 Task: Find connections with filter location Zigong with filter topic #realestateagentwith filter profile language French with filter current company Hero FinCorp. with filter school Mar Baselios College of Engineering and Technology (Autonomous) | Thiruvananthapuram | Kerala with filter industry Executive Search Services with filter service category Software Testing with filter keywords title Call Center Representative
Action: Mouse moved to (523, 76)
Screenshot: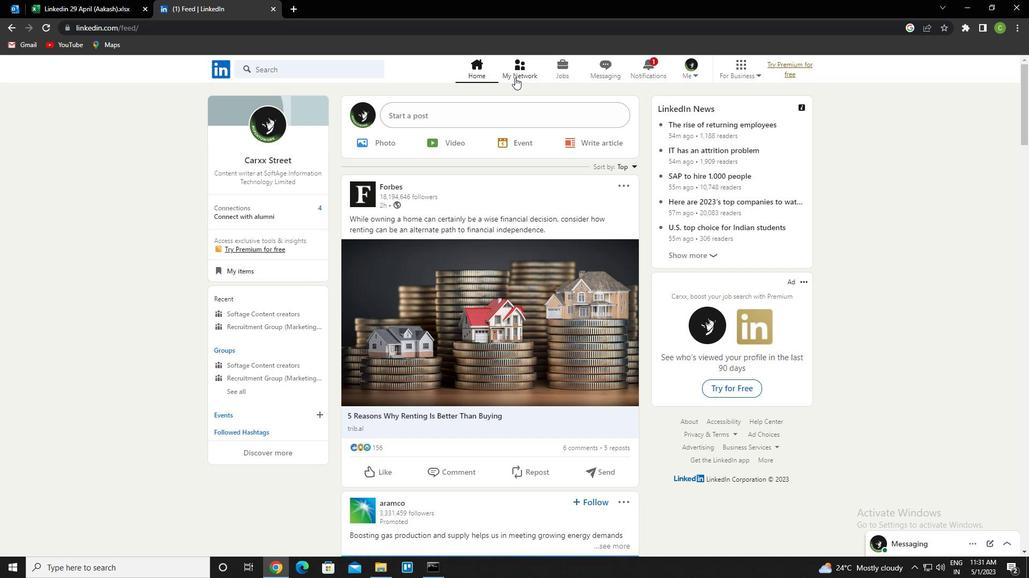 
Action: Mouse pressed left at (523, 76)
Screenshot: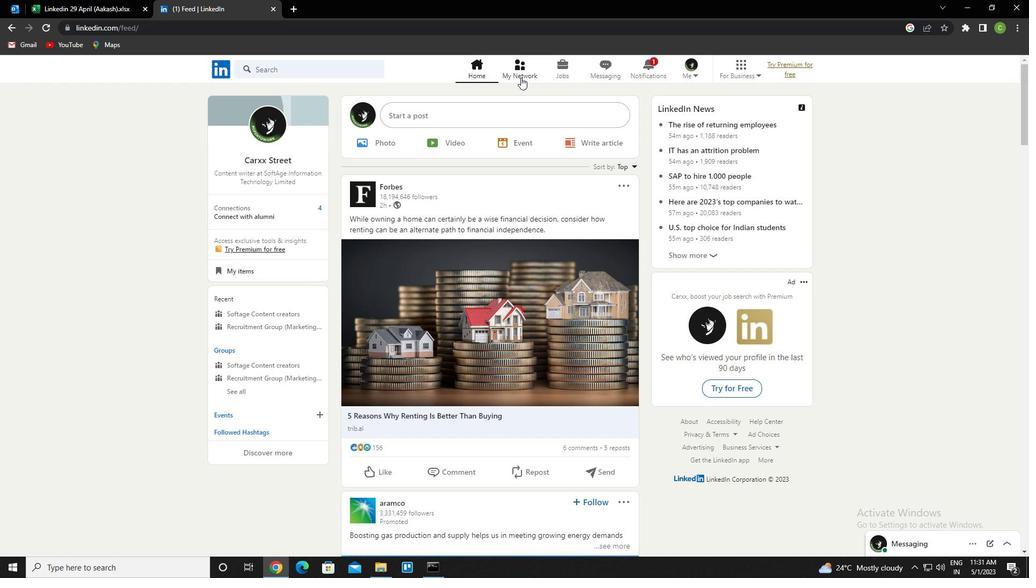 
Action: Mouse moved to (249, 136)
Screenshot: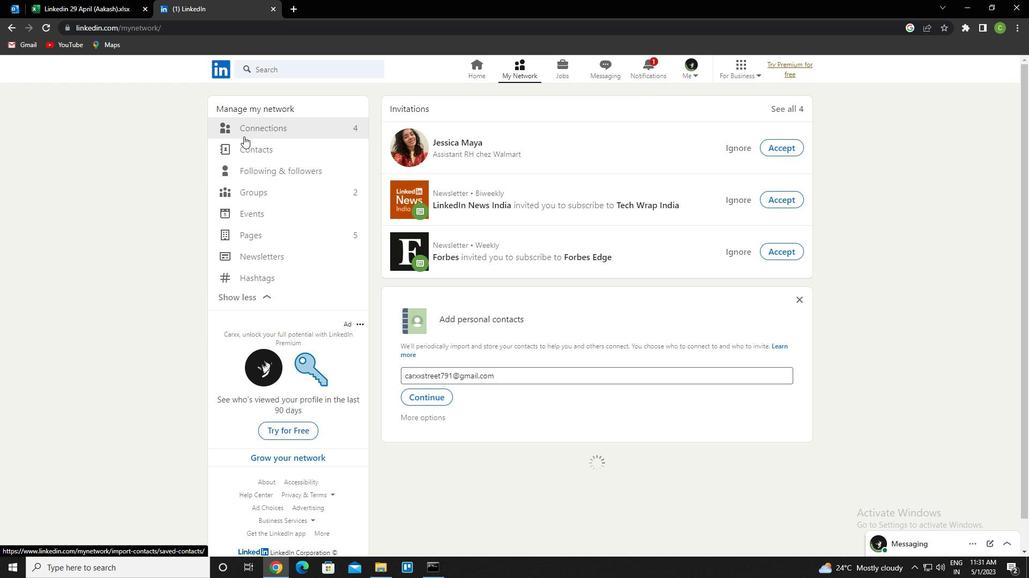 
Action: Mouse pressed left at (249, 136)
Screenshot: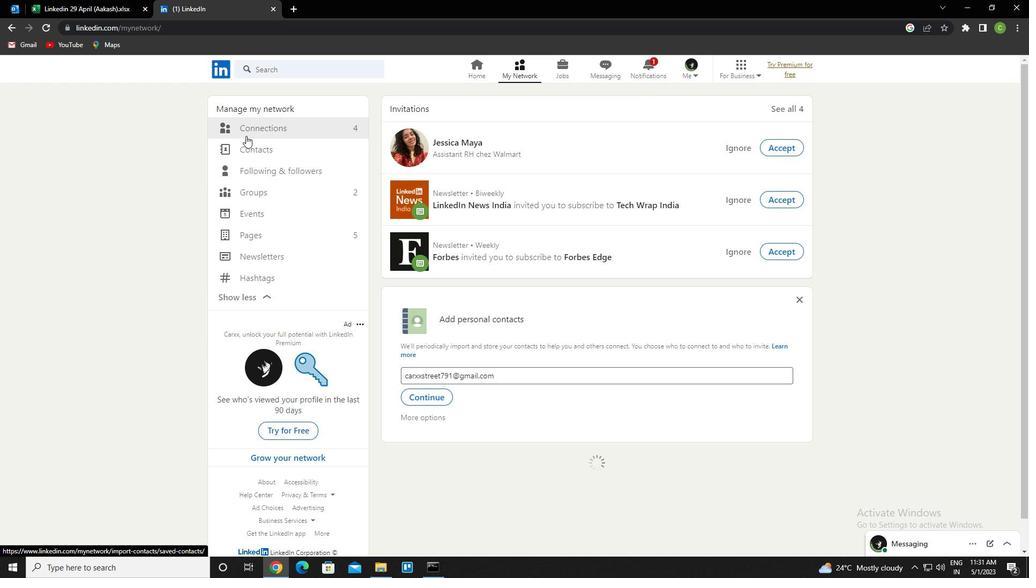 
Action: Mouse moved to (308, 127)
Screenshot: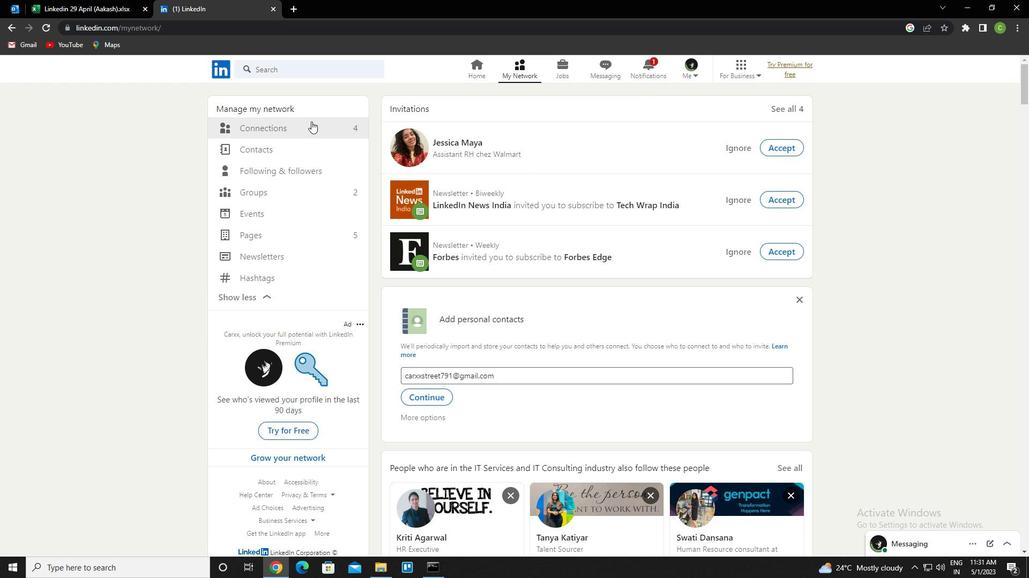 
Action: Mouse pressed left at (308, 127)
Screenshot: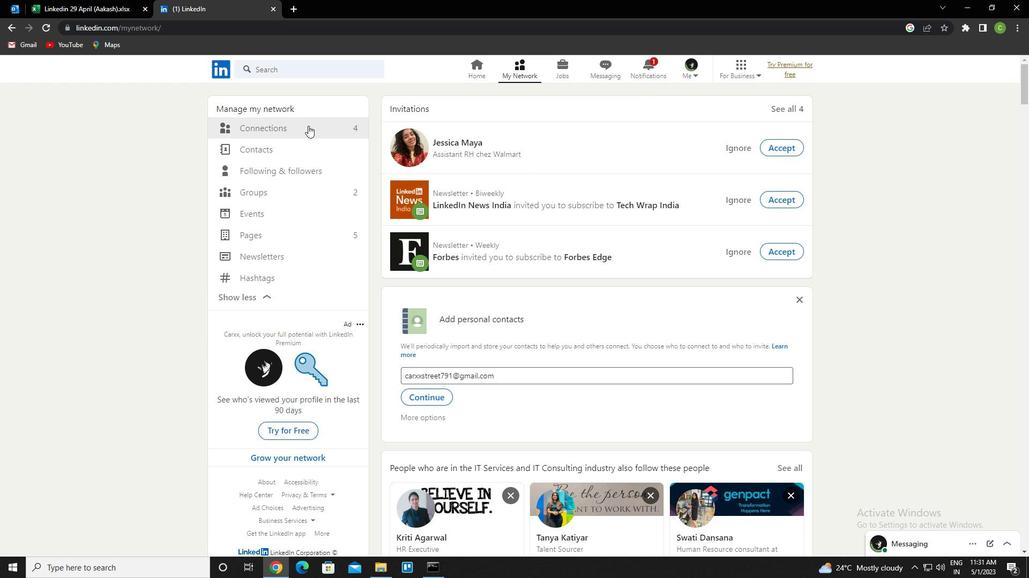 
Action: Mouse moved to (617, 124)
Screenshot: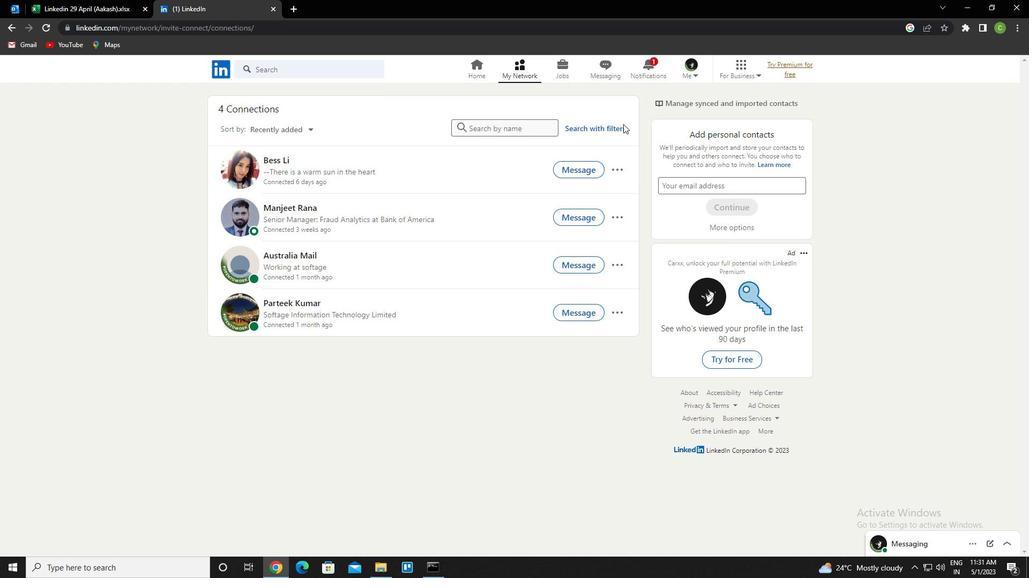 
Action: Mouse pressed left at (617, 124)
Screenshot: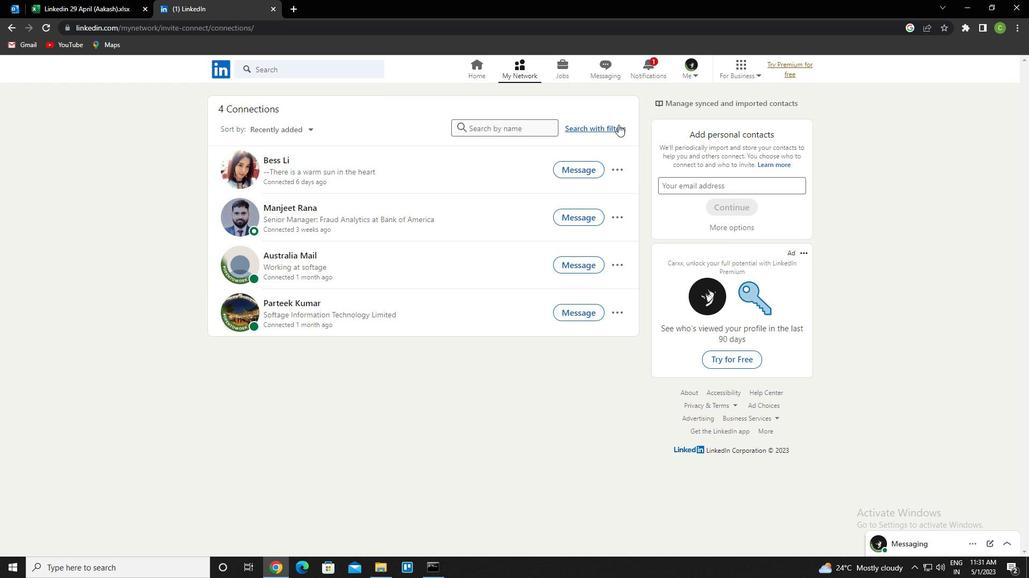 
Action: Mouse moved to (546, 94)
Screenshot: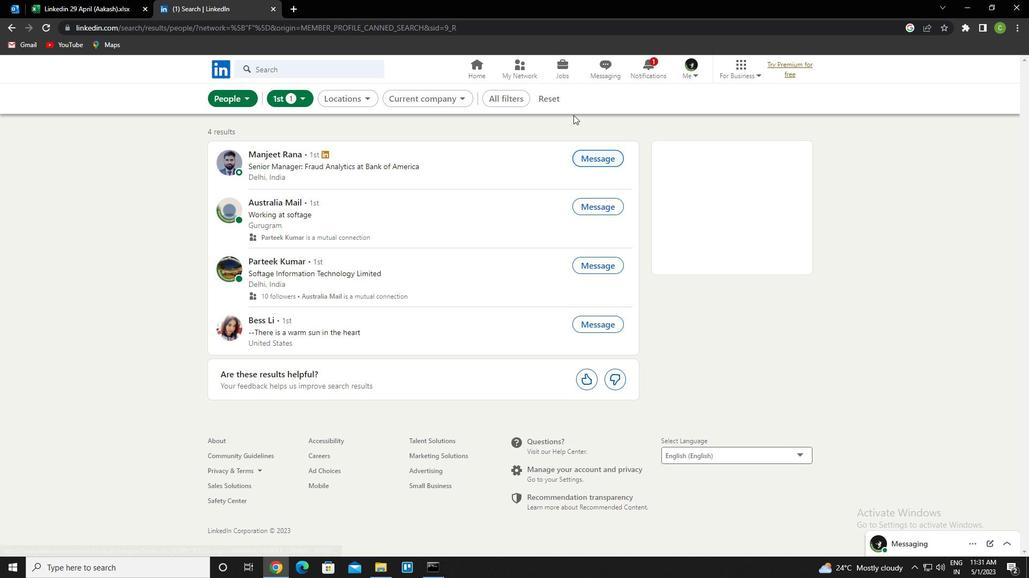 
Action: Mouse pressed left at (546, 94)
Screenshot: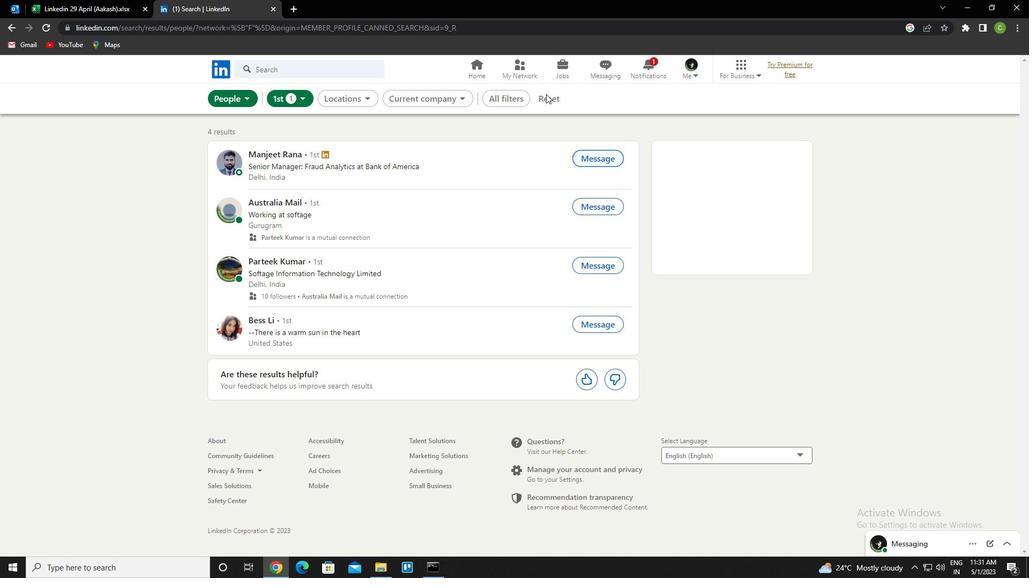 
Action: Mouse moved to (554, 99)
Screenshot: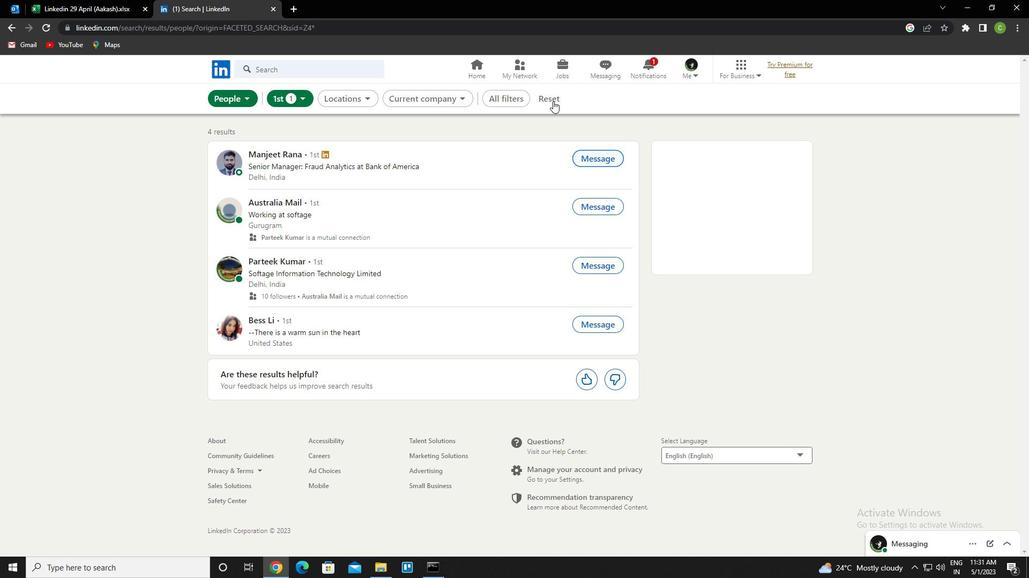 
Action: Mouse pressed left at (554, 99)
Screenshot: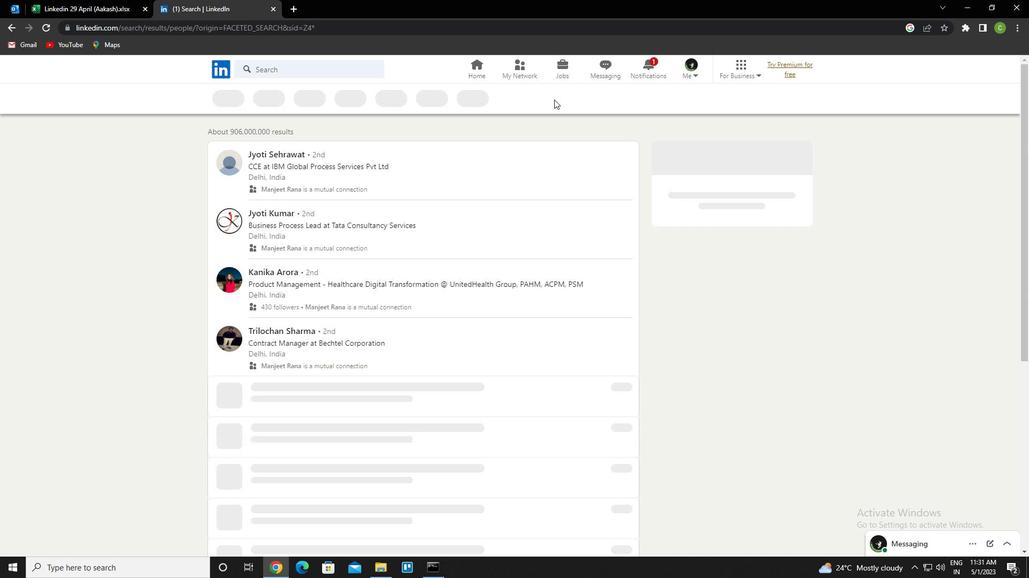 
Action: Mouse moved to (546, 99)
Screenshot: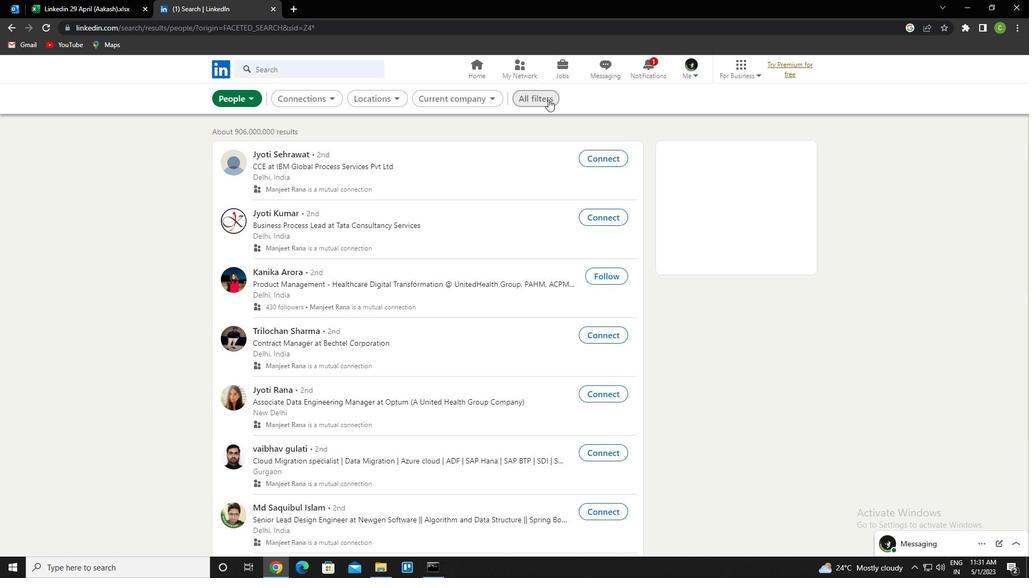 
Action: Mouse pressed left at (546, 99)
Screenshot: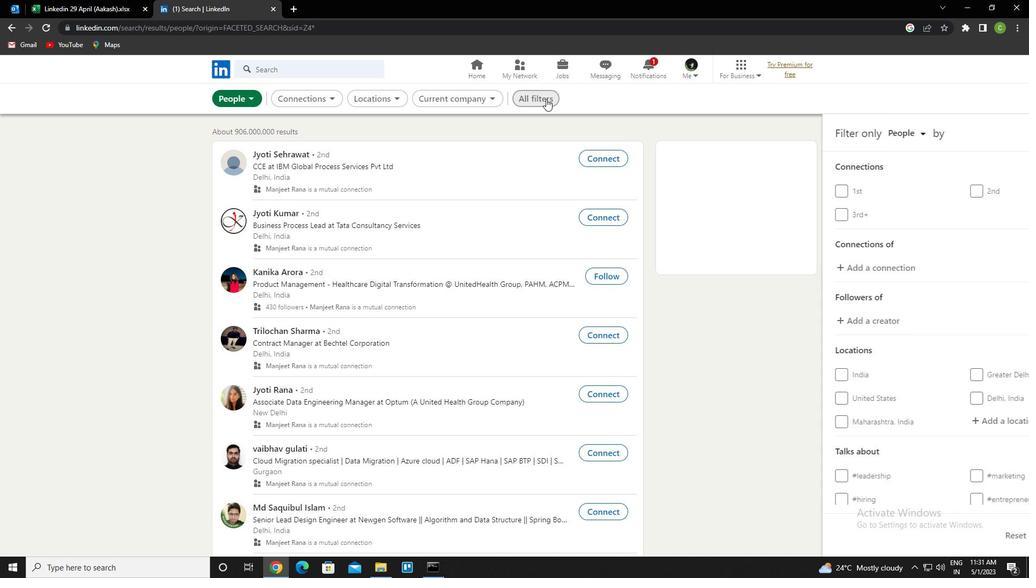 
Action: Mouse moved to (544, 99)
Screenshot: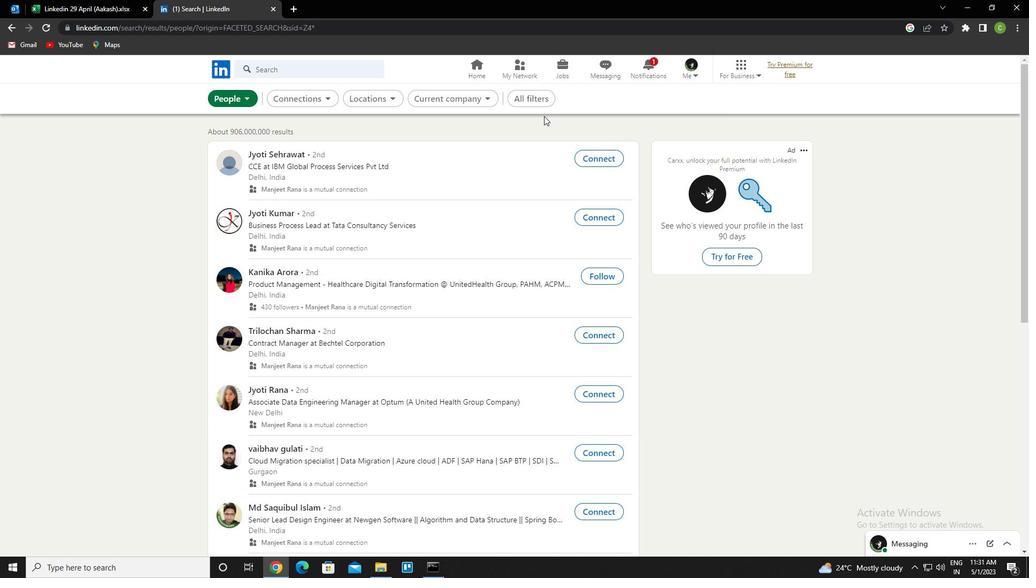 
Action: Mouse pressed left at (544, 99)
Screenshot: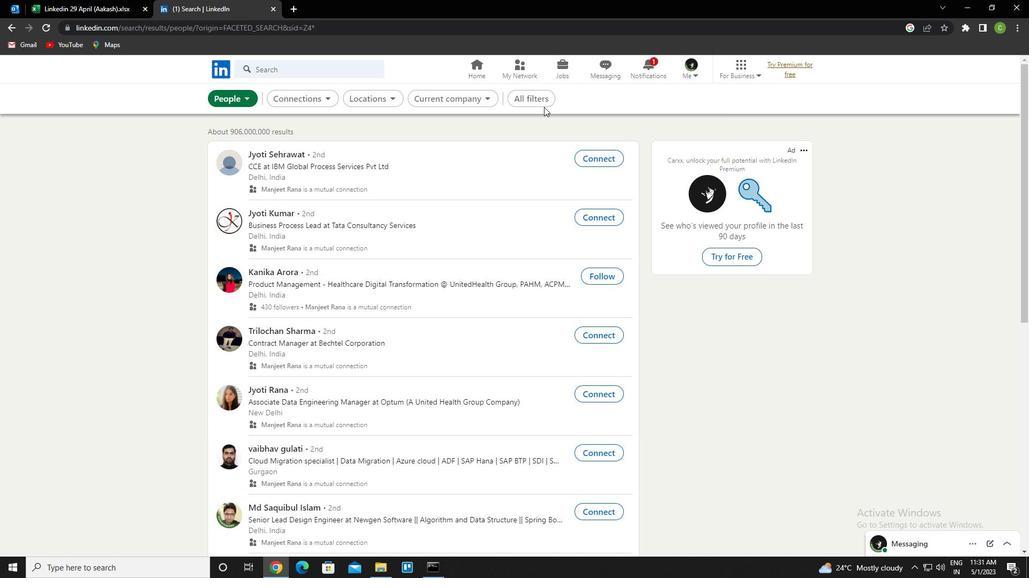 
Action: Mouse moved to (930, 331)
Screenshot: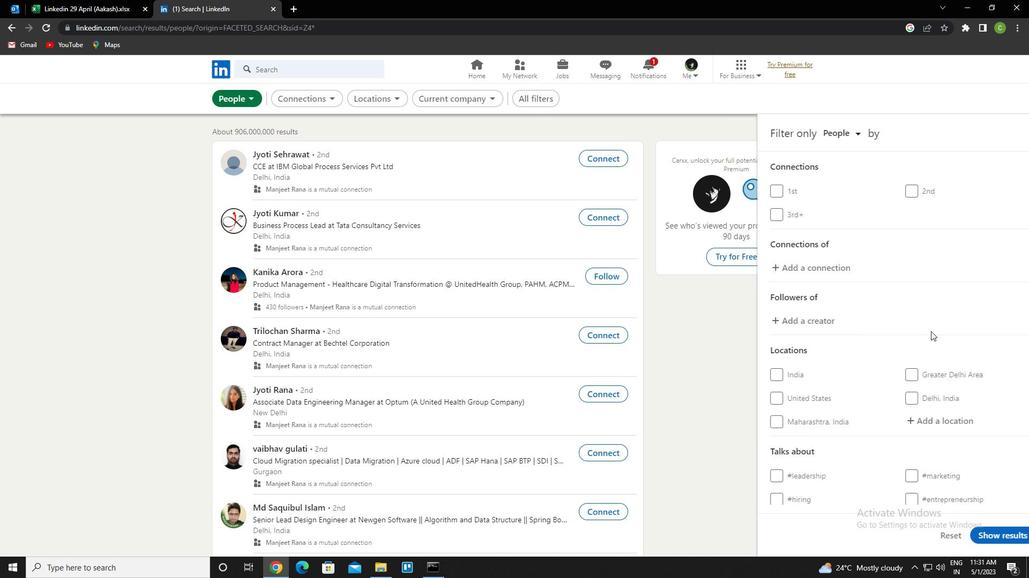 
Action: Mouse scrolled (930, 331) with delta (0, 0)
Screenshot: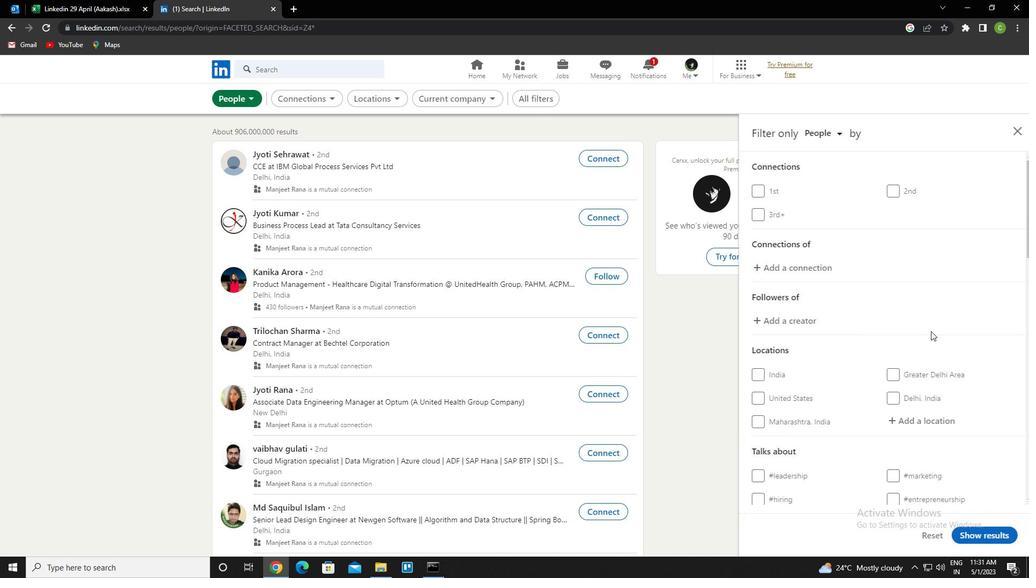 
Action: Mouse scrolled (930, 331) with delta (0, 0)
Screenshot: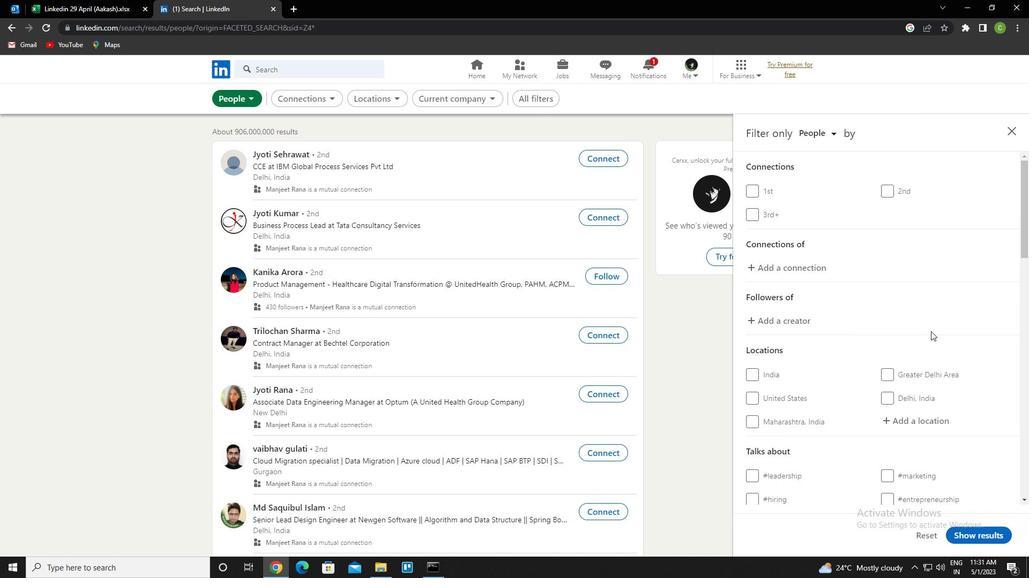 
Action: Mouse moved to (915, 321)
Screenshot: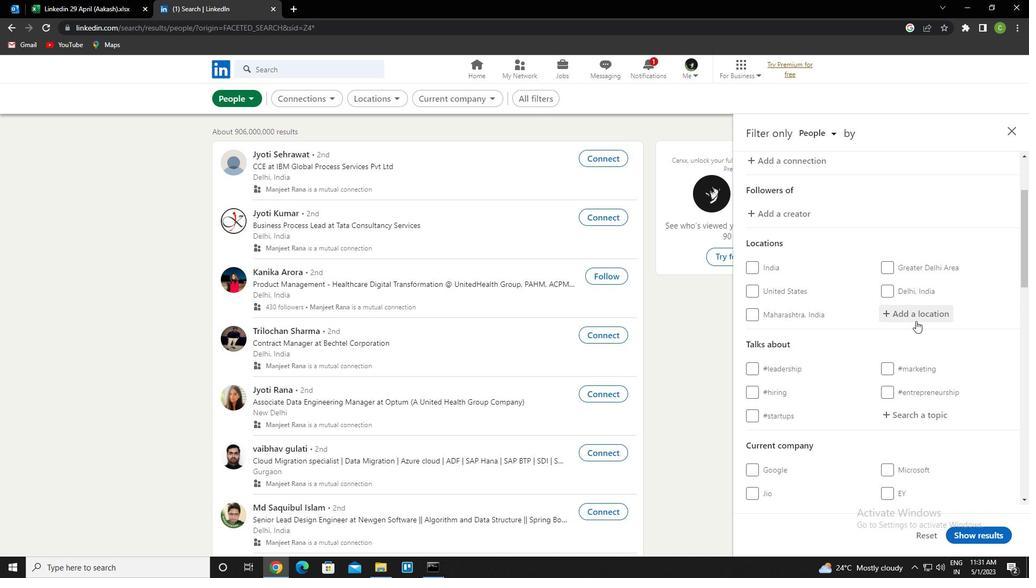 
Action: Mouse pressed left at (915, 321)
Screenshot: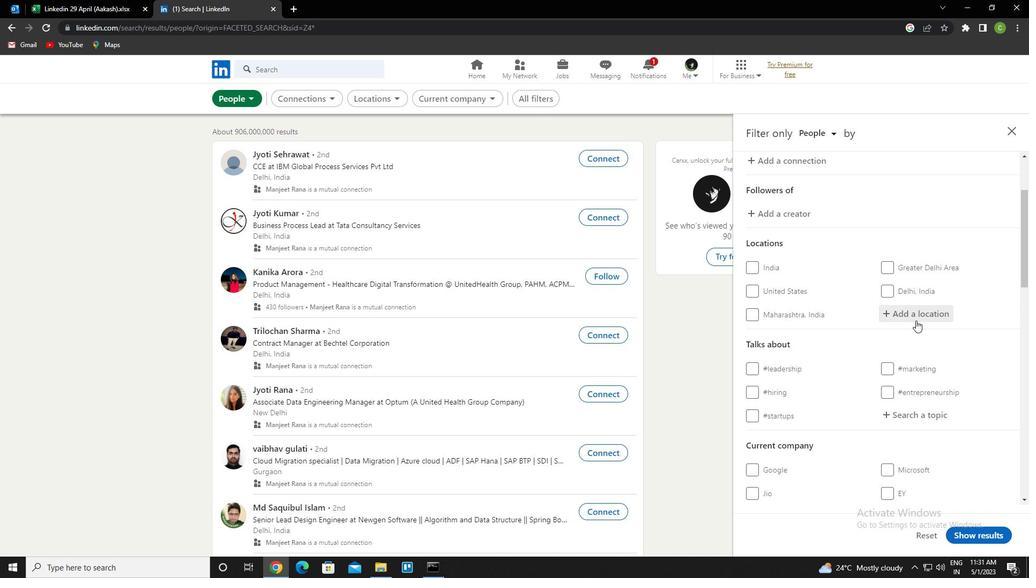 
Action: Key pressed <Key.caps_lock>z<Key.caps_lock>igong<Key.down><Key.enter>
Screenshot: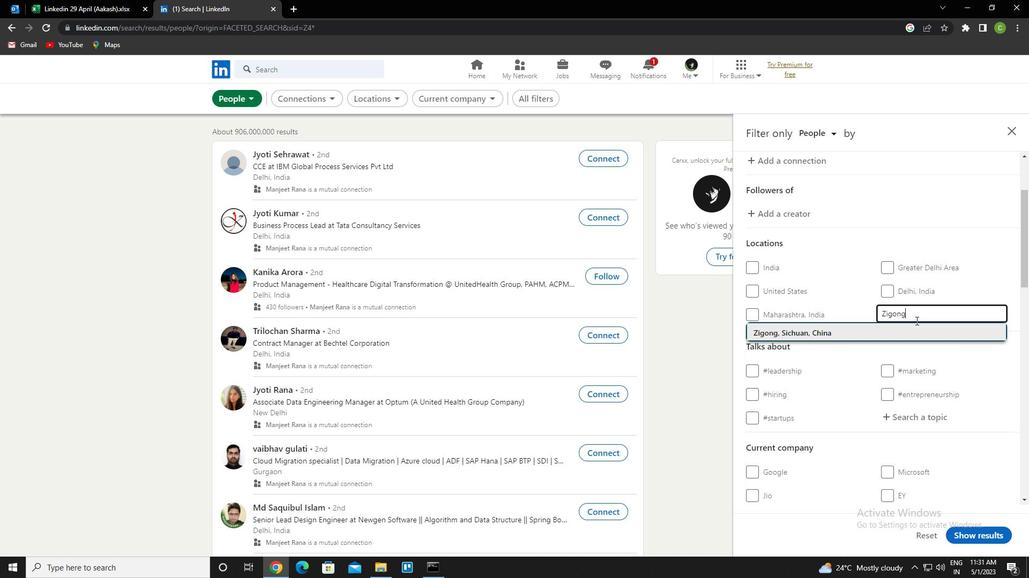 
Action: Mouse scrolled (915, 320) with delta (0, 0)
Screenshot: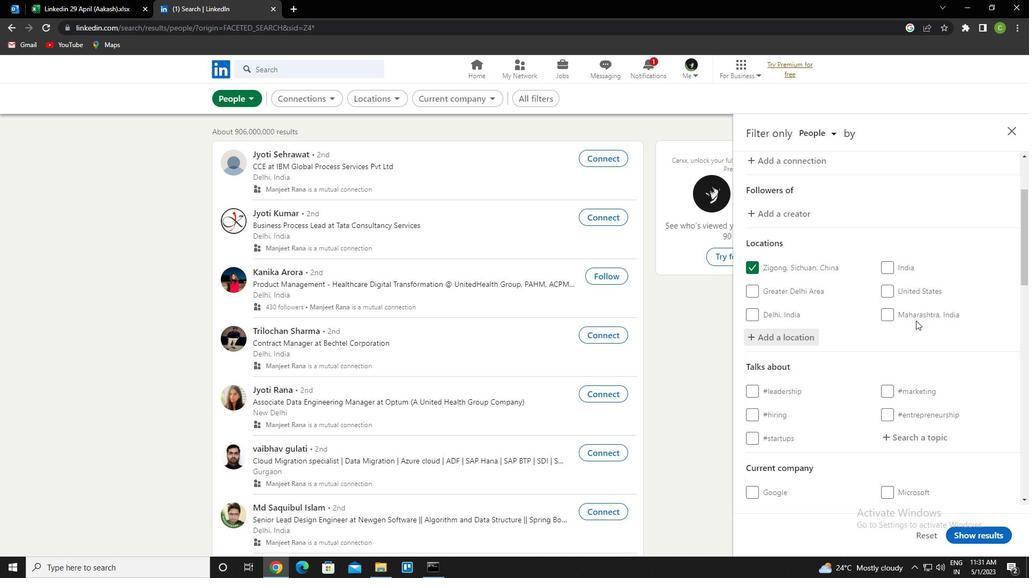 
Action: Mouse moved to (908, 382)
Screenshot: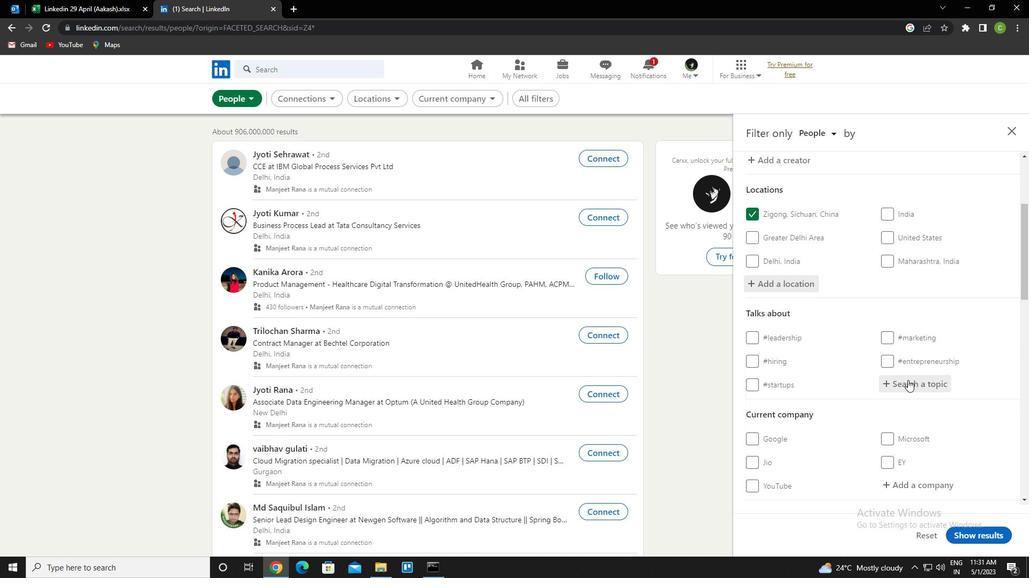
Action: Mouse pressed left at (908, 382)
Screenshot: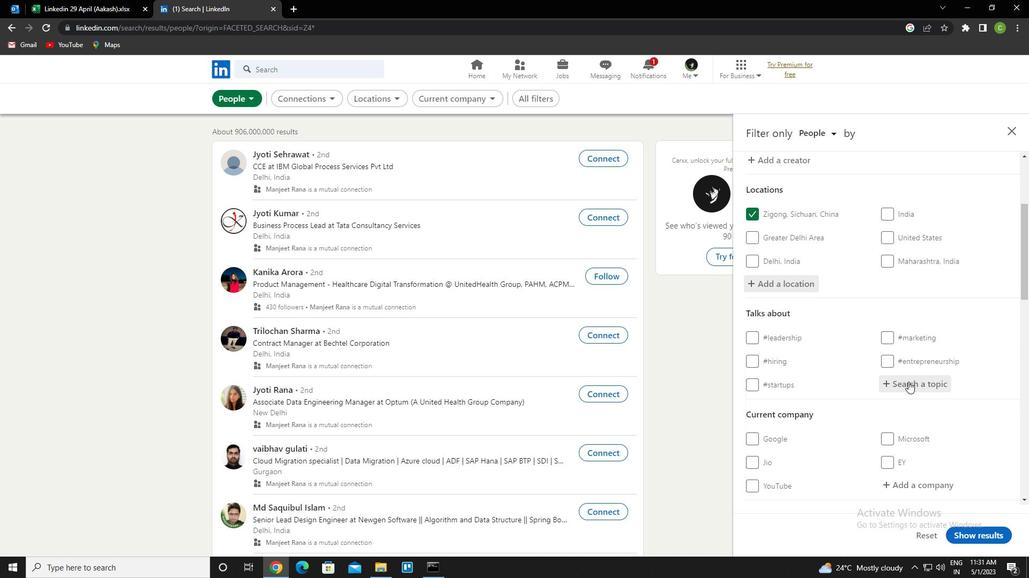
Action: Key pressed realstateagent<Key.down><Key.enter>
Screenshot: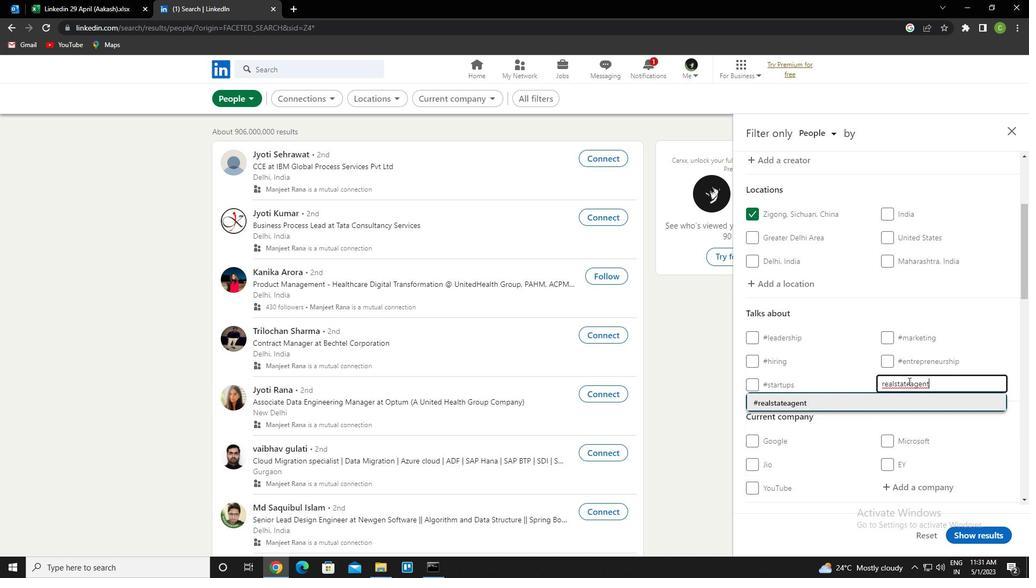 
Action: Mouse scrolled (908, 381) with delta (0, 0)
Screenshot: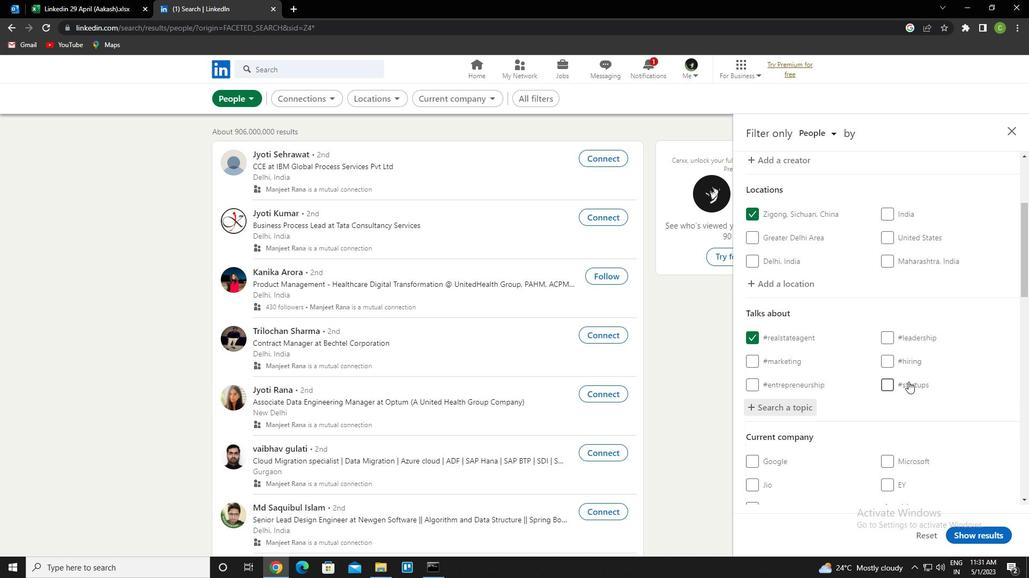 
Action: Mouse scrolled (908, 381) with delta (0, 0)
Screenshot: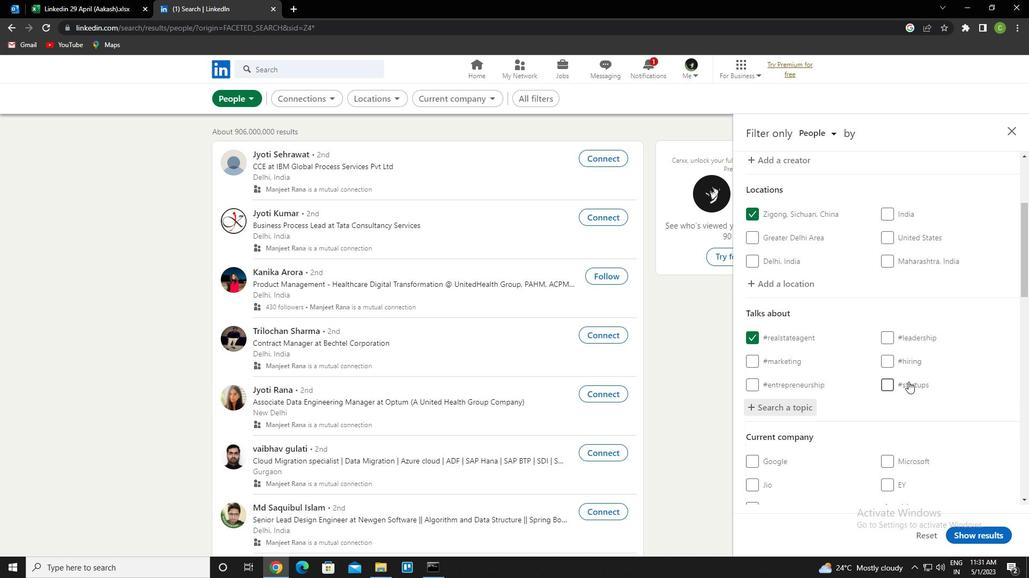 
Action: Mouse scrolled (908, 381) with delta (0, 0)
Screenshot: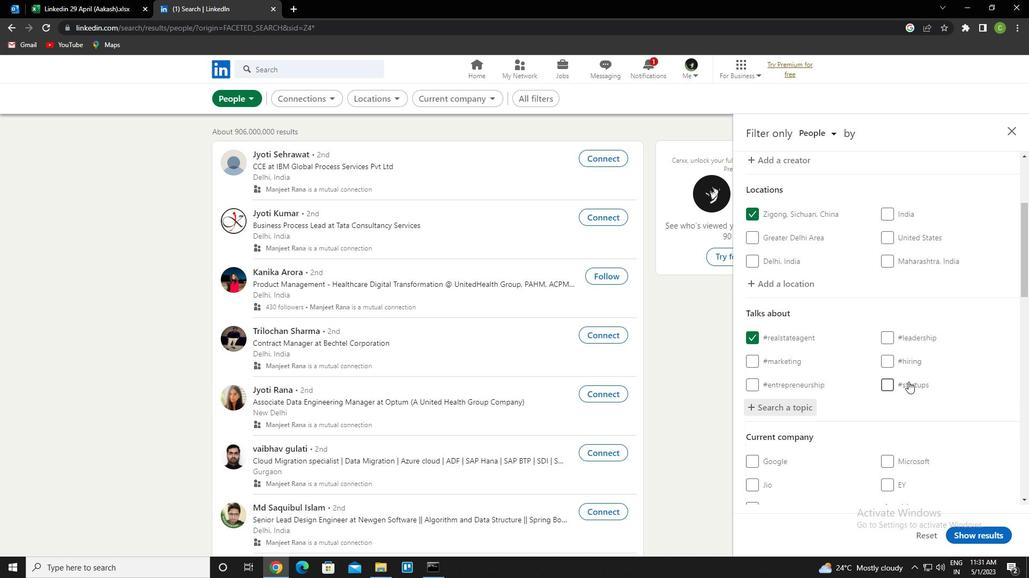 
Action: Mouse scrolled (908, 381) with delta (0, 0)
Screenshot: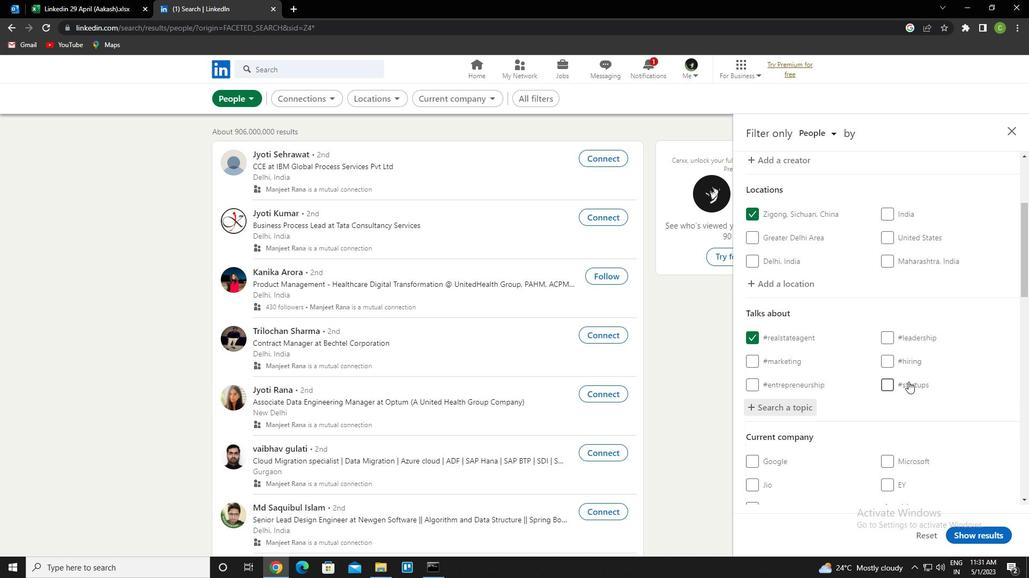 
Action: Mouse scrolled (908, 381) with delta (0, 0)
Screenshot: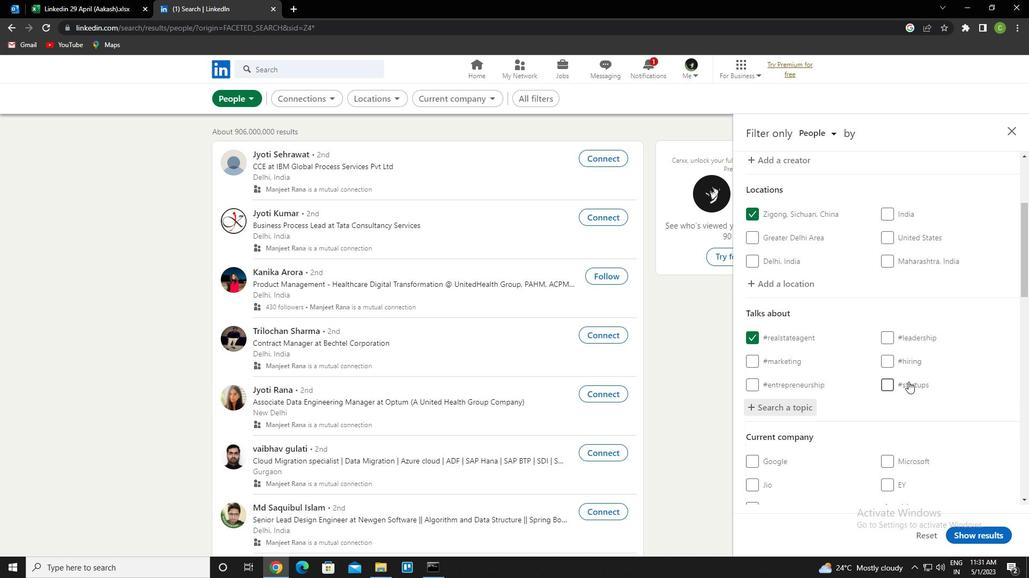 
Action: Mouse scrolled (908, 381) with delta (0, 0)
Screenshot: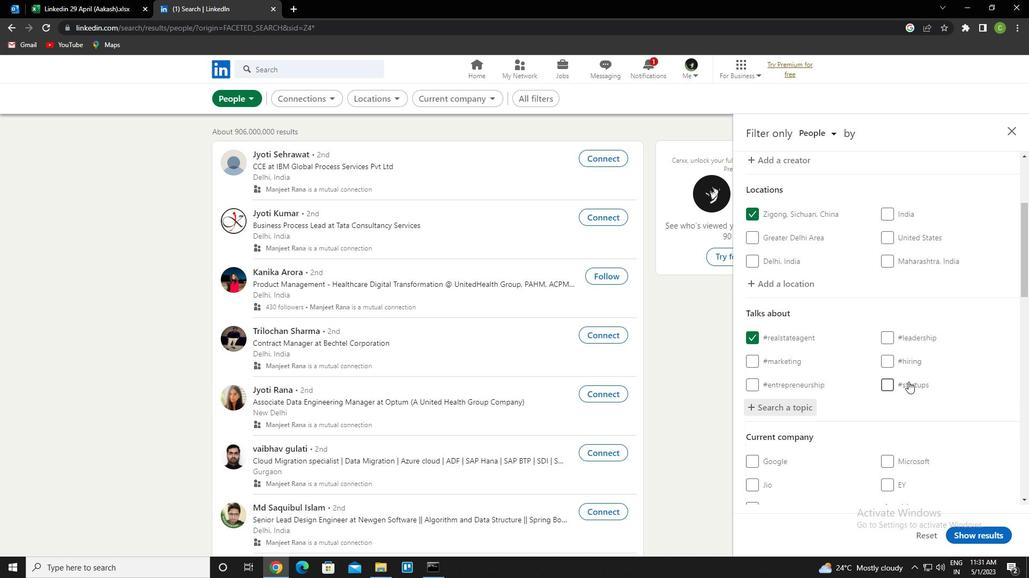 
Action: Mouse scrolled (908, 381) with delta (0, 0)
Screenshot: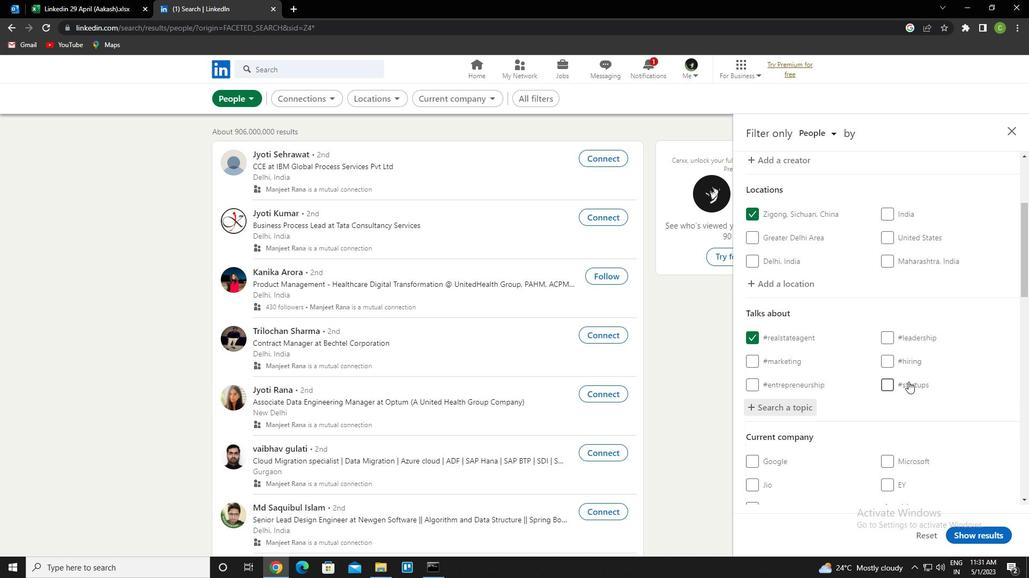 
Action: Mouse scrolled (908, 381) with delta (0, 0)
Screenshot: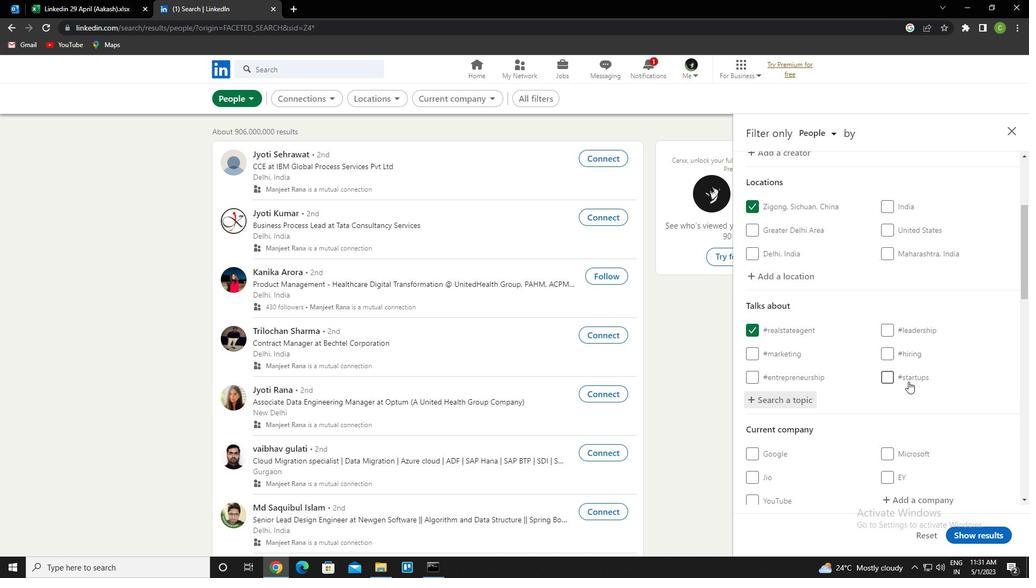 
Action: Mouse scrolled (908, 381) with delta (0, 0)
Screenshot: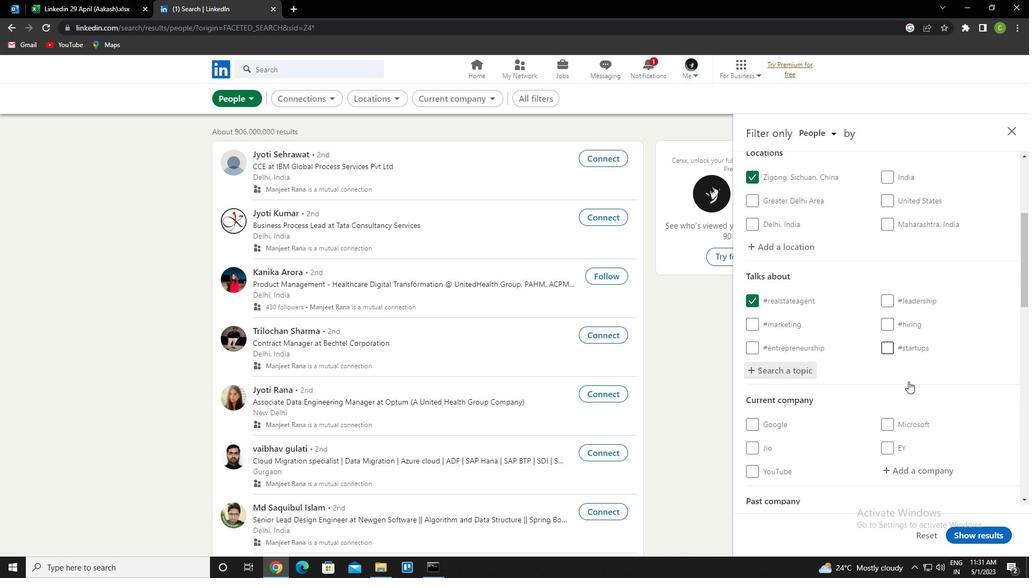 
Action: Mouse scrolled (908, 381) with delta (0, 0)
Screenshot: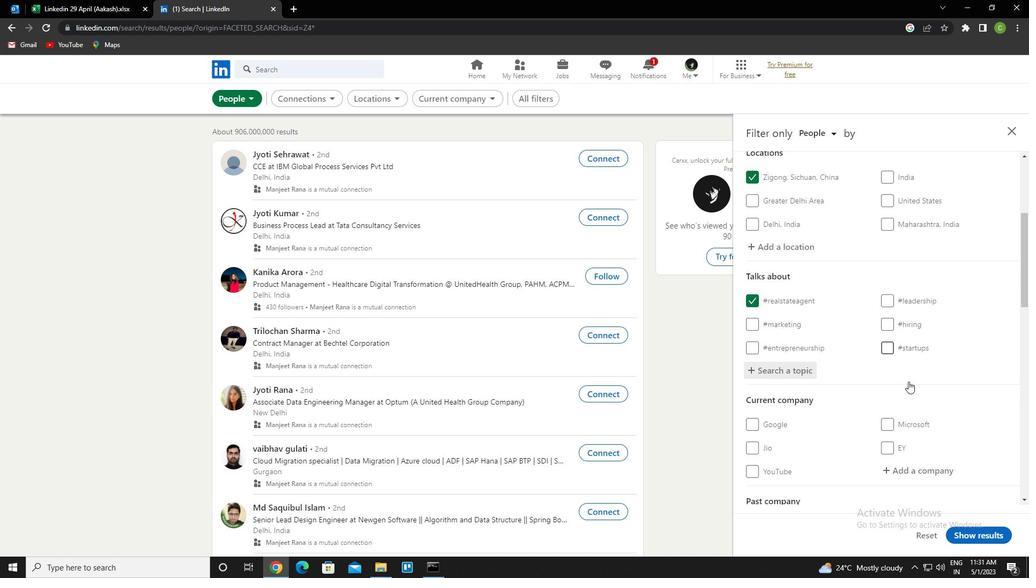 
Action: Mouse scrolled (908, 381) with delta (0, 0)
Screenshot: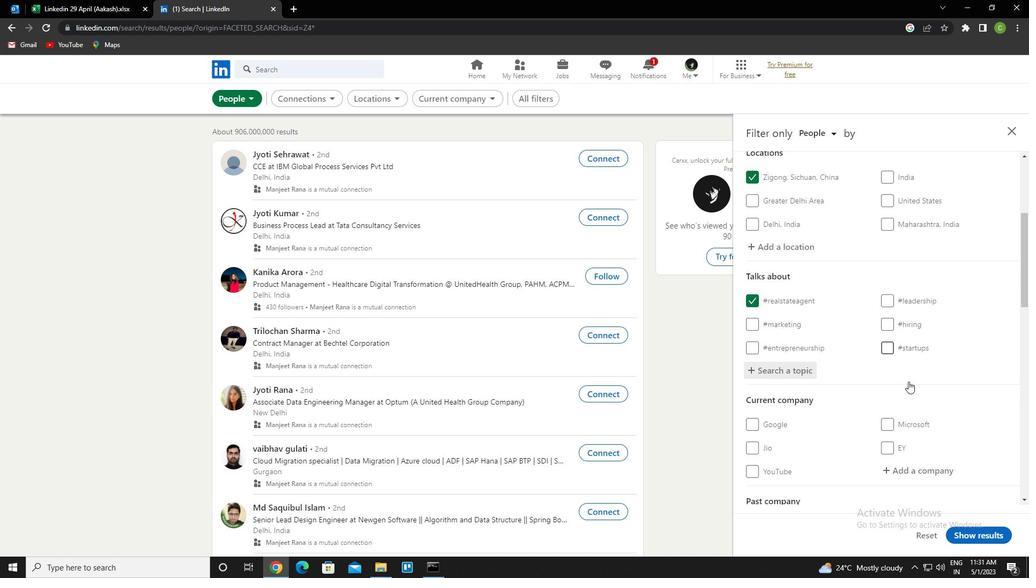 
Action: Mouse moved to (891, 299)
Screenshot: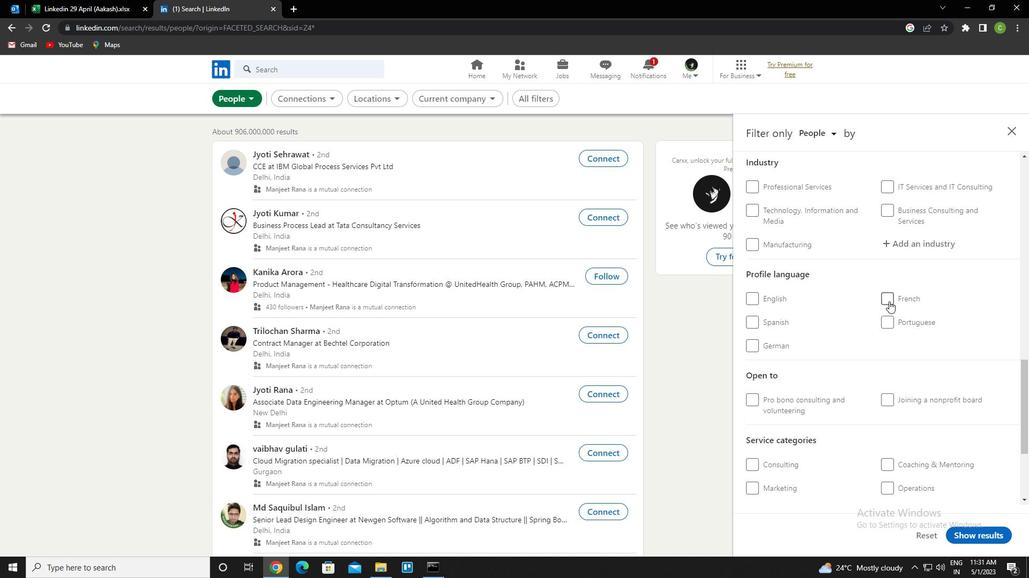 
Action: Mouse pressed left at (891, 299)
Screenshot: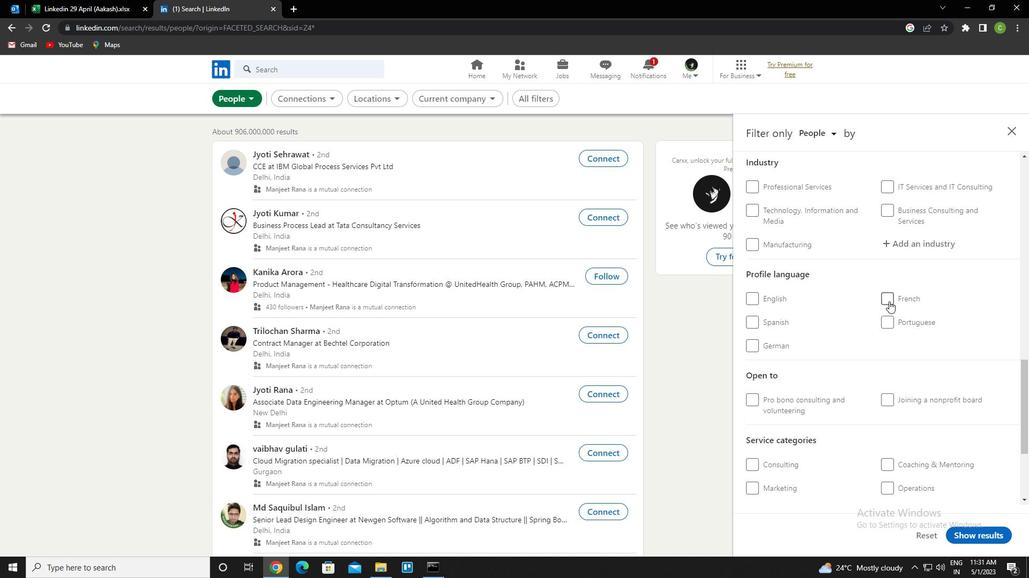 
Action: Mouse scrolled (891, 300) with delta (0, 0)
Screenshot: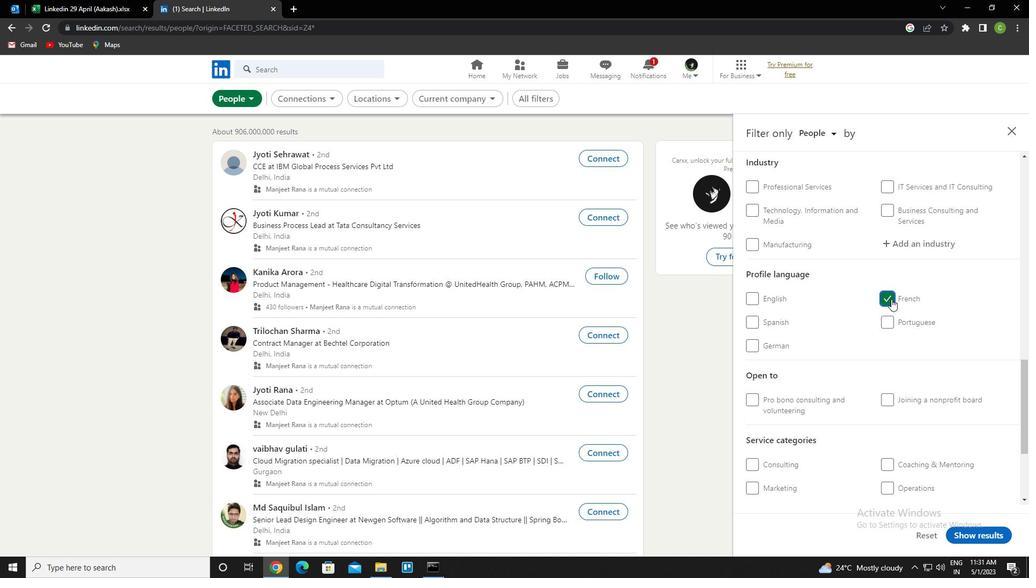 
Action: Mouse scrolled (891, 300) with delta (0, 0)
Screenshot: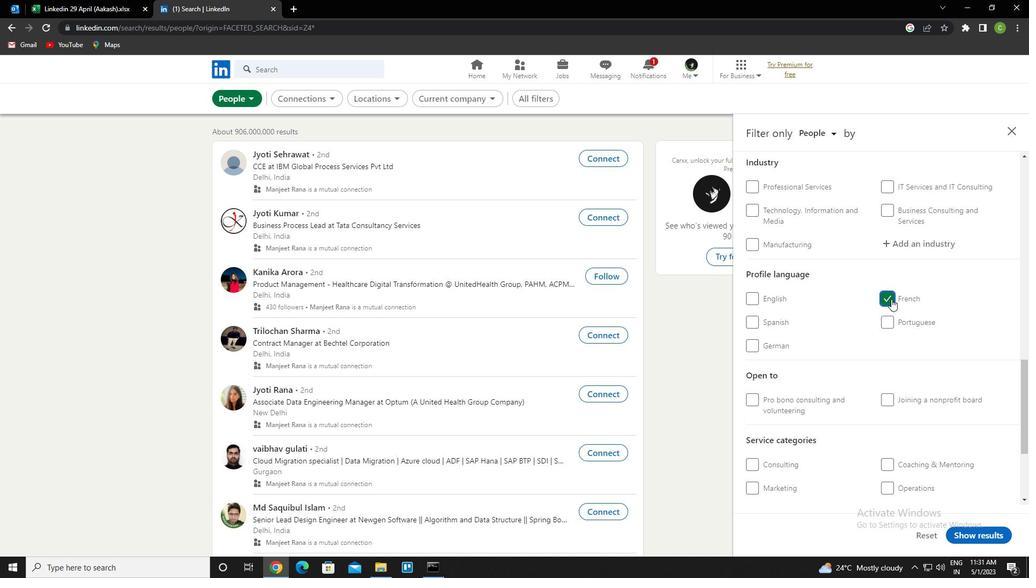 
Action: Mouse scrolled (891, 300) with delta (0, 0)
Screenshot: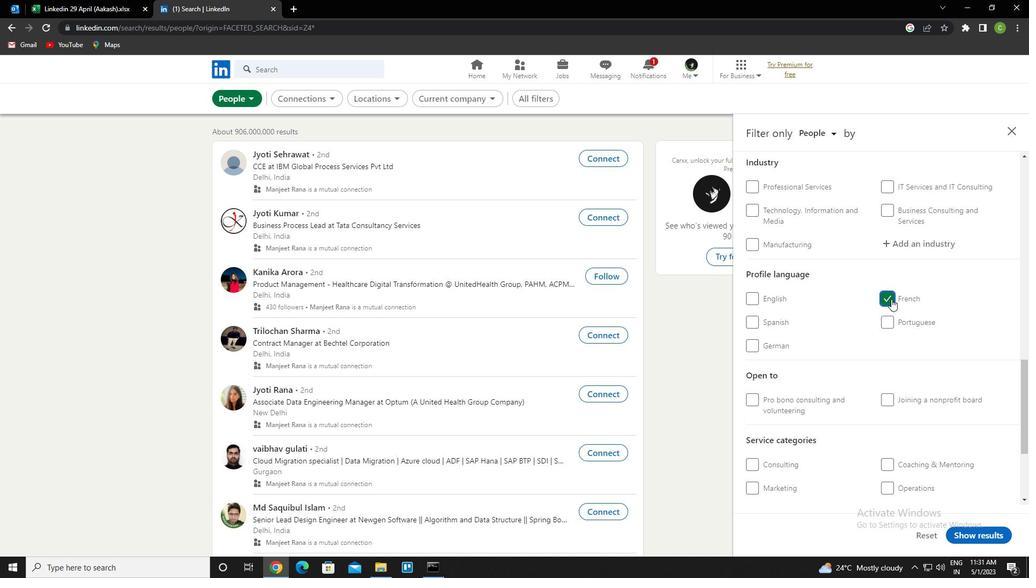 
Action: Mouse scrolled (891, 300) with delta (0, 0)
Screenshot: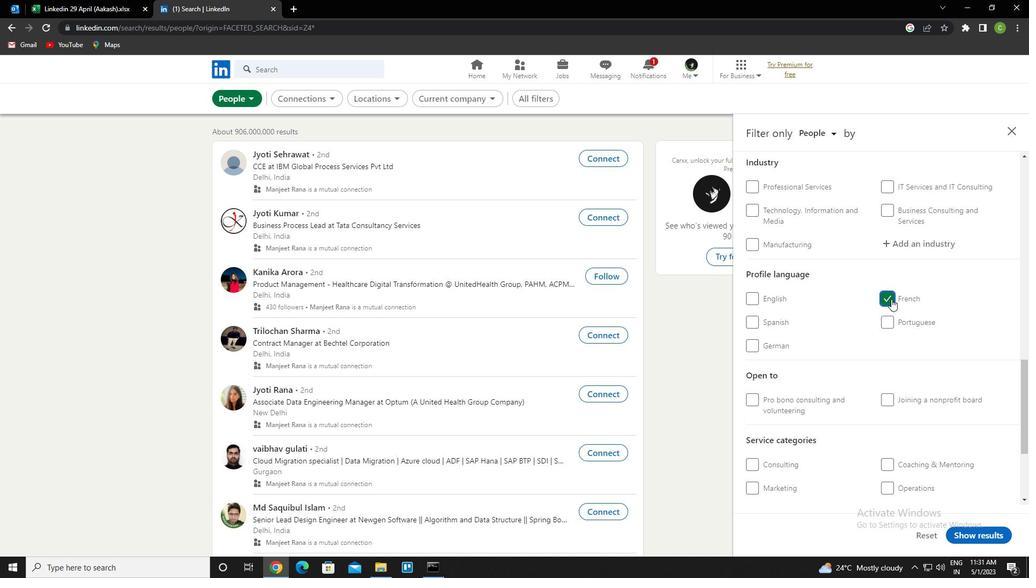 
Action: Mouse scrolled (891, 300) with delta (0, 0)
Screenshot: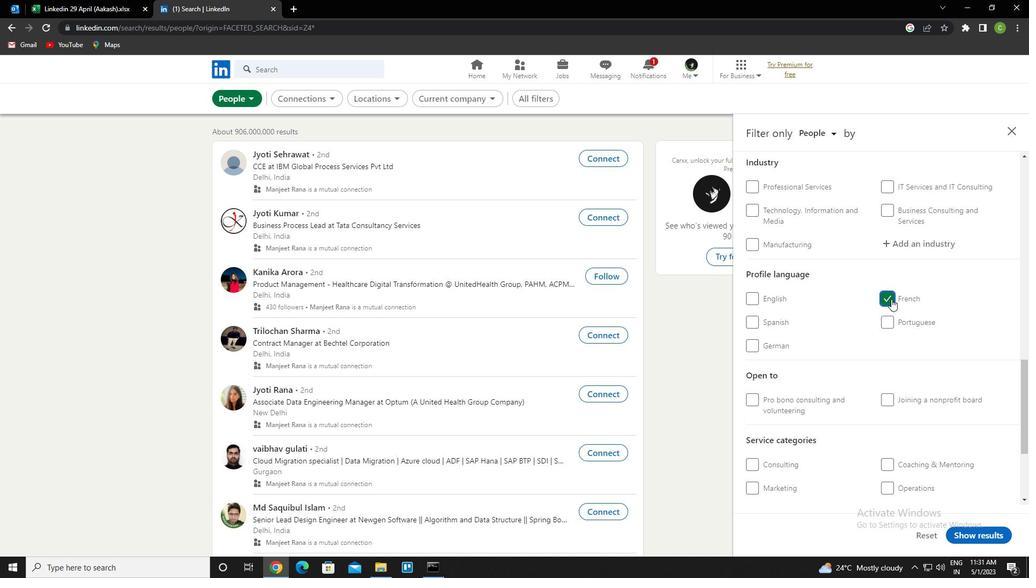
Action: Mouse scrolled (891, 300) with delta (0, 0)
Screenshot: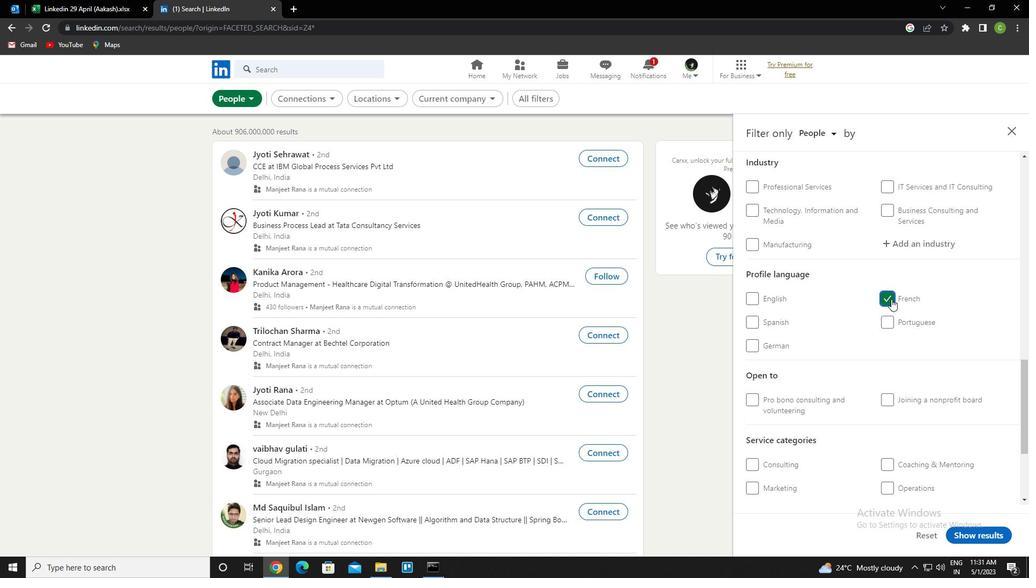 
Action: Mouse scrolled (891, 300) with delta (0, 0)
Screenshot: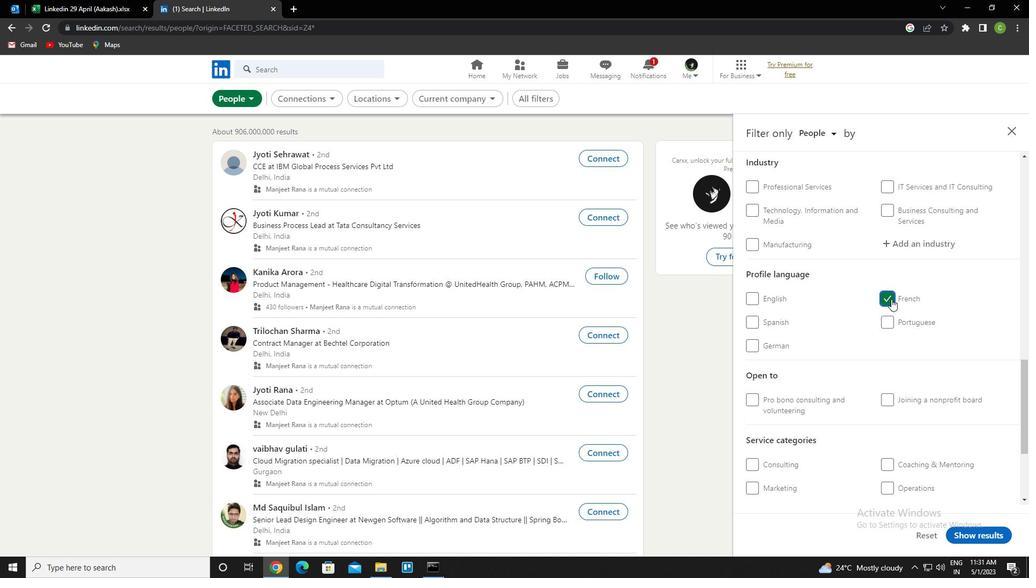 
Action: Mouse scrolled (891, 300) with delta (0, 0)
Screenshot: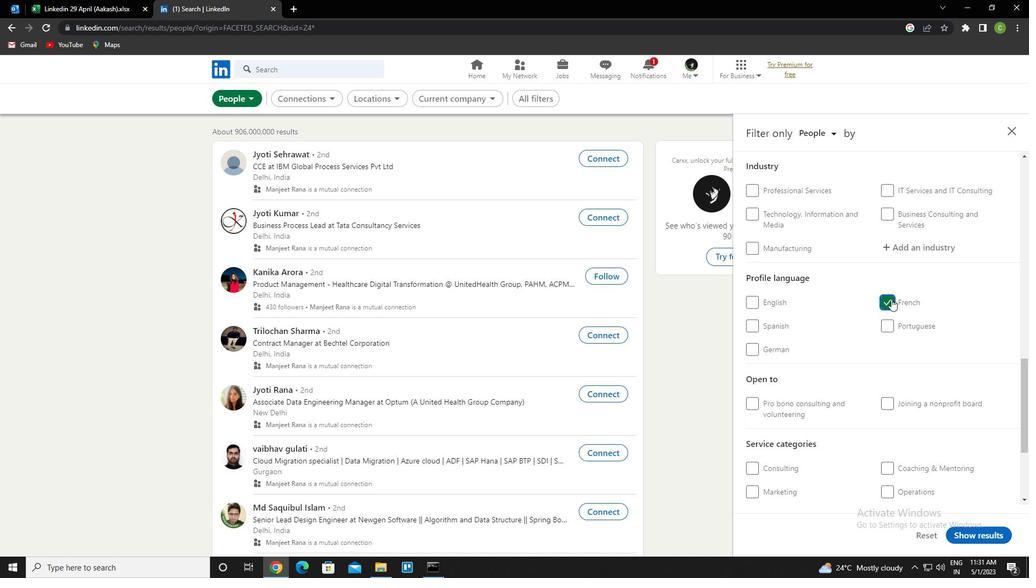 
Action: Mouse moved to (898, 359)
Screenshot: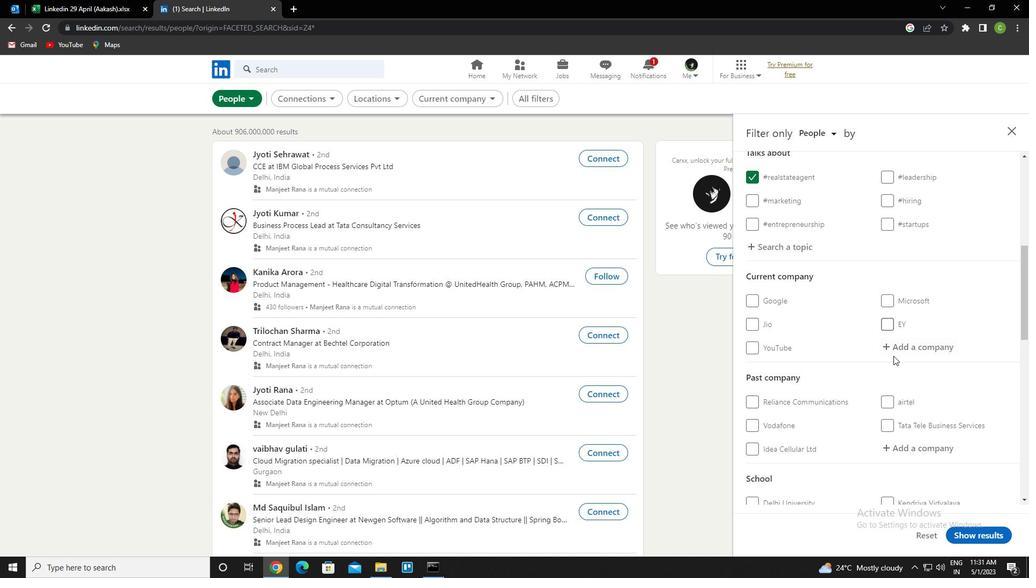 
Action: Mouse scrolled (898, 359) with delta (0, 0)
Screenshot: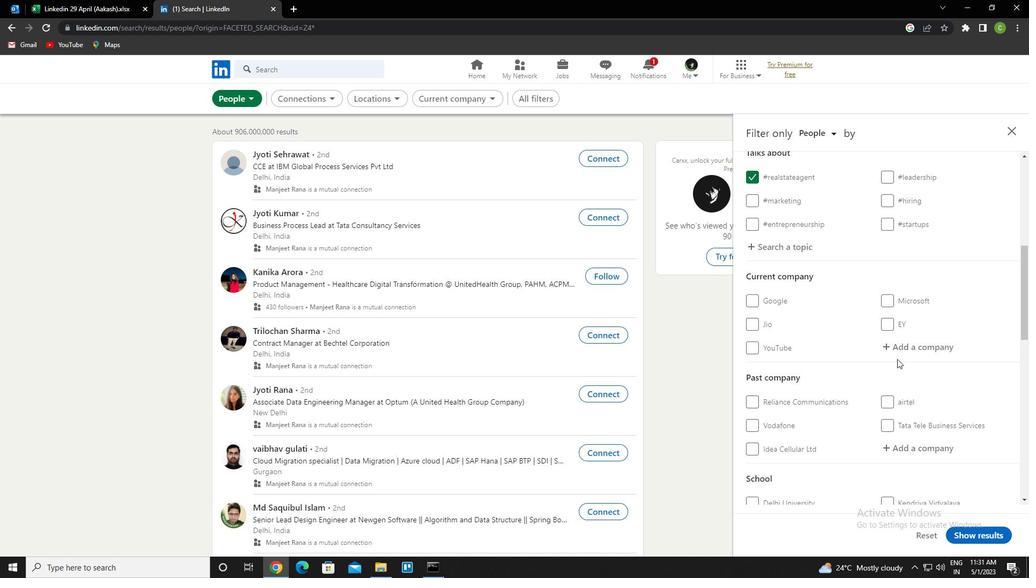 
Action: Mouse moved to (919, 295)
Screenshot: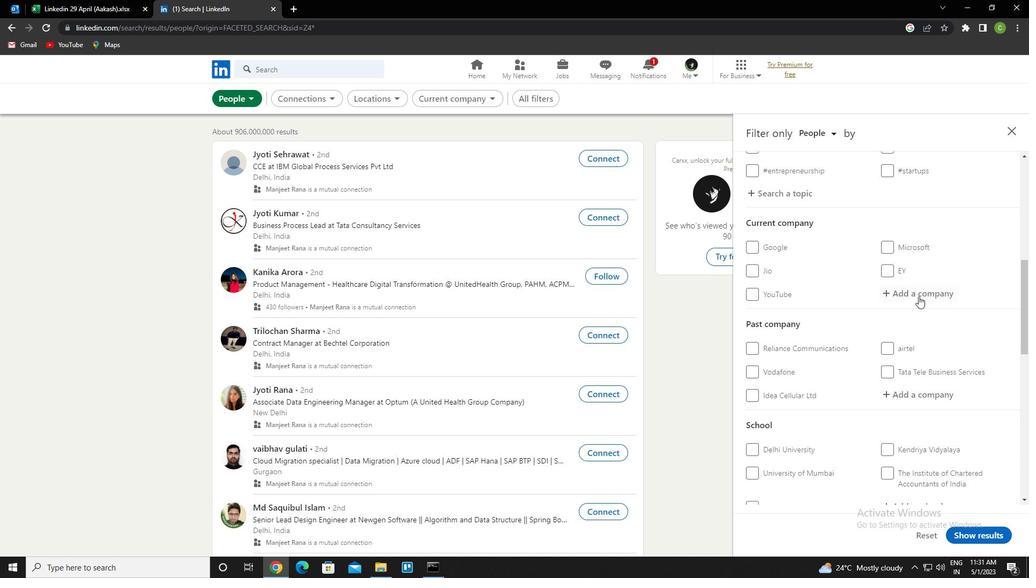 
Action: Mouse pressed left at (919, 295)
Screenshot: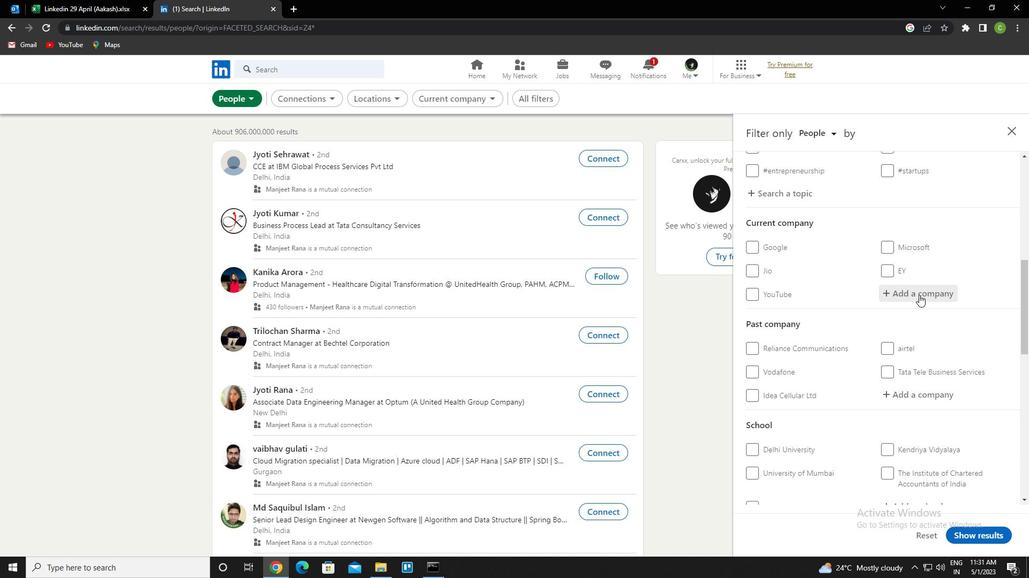 
Action: Key pressed <Key.caps_lock>h<Key.caps_lock>ero<Key.space><Key.caps_lock>f<Key.caps_lock>in<Key.down><Key.enter>
Screenshot: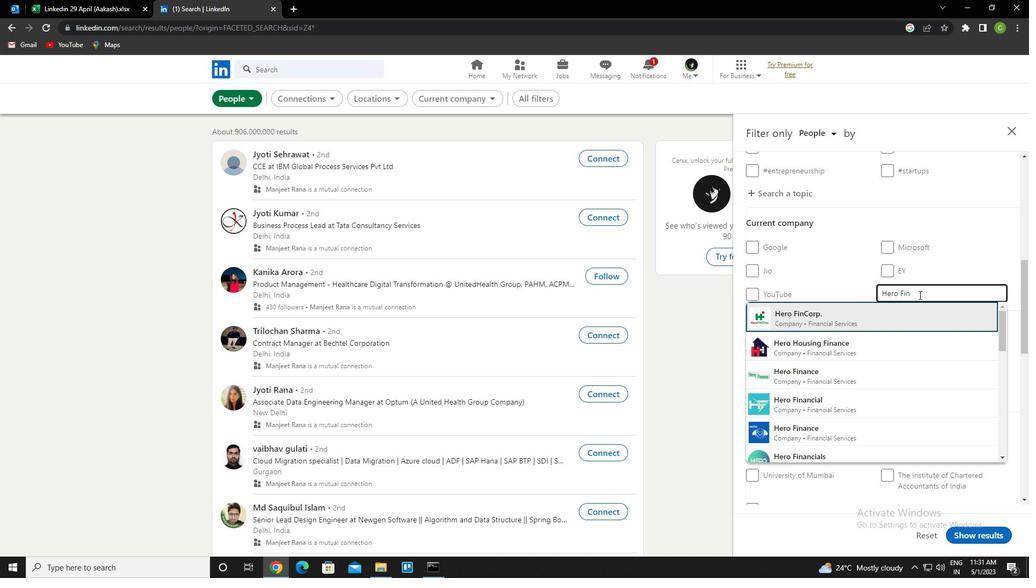 
Action: Mouse scrolled (919, 294) with delta (0, 0)
Screenshot: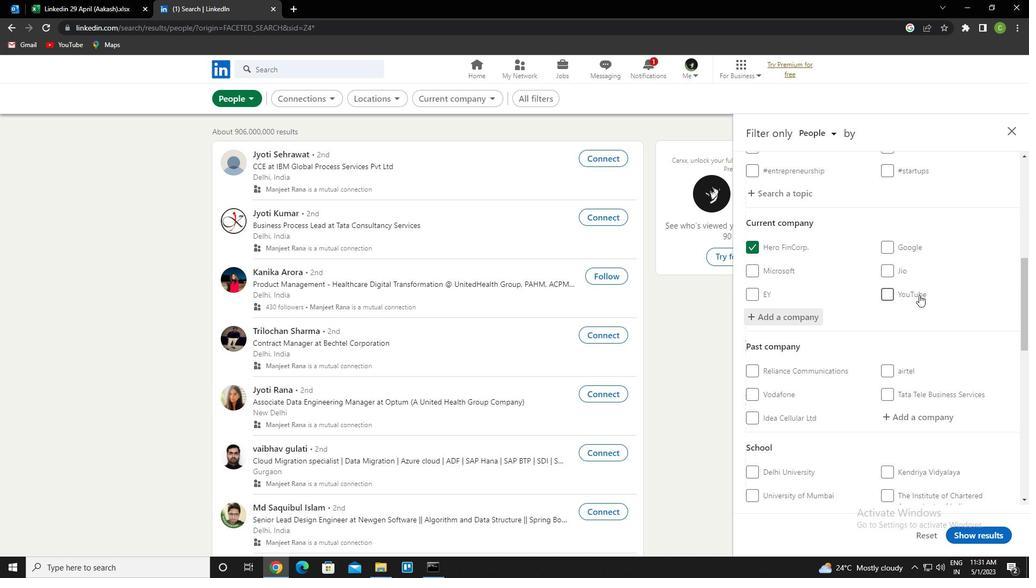 
Action: Mouse scrolled (919, 294) with delta (0, 0)
Screenshot: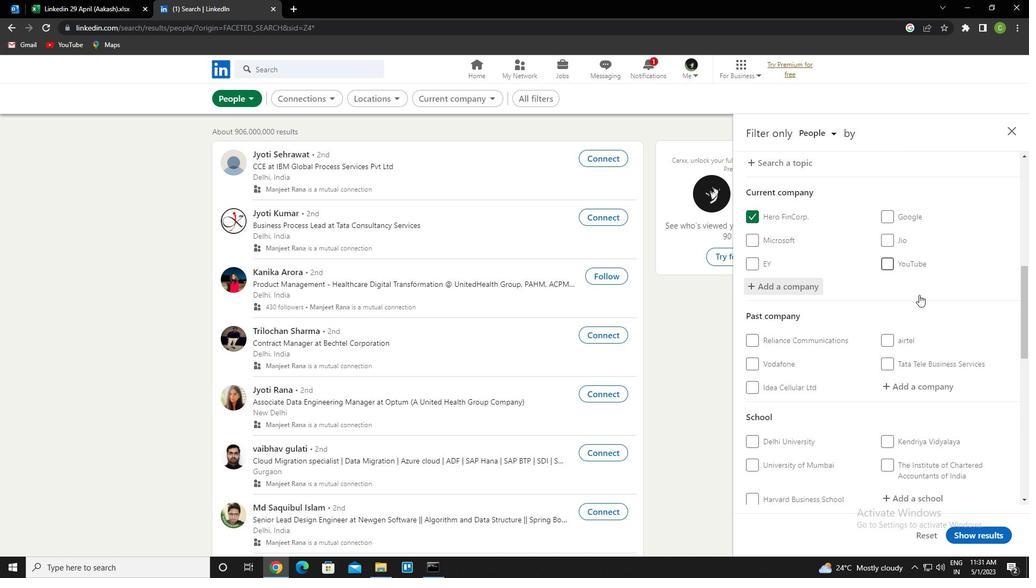 
Action: Mouse moved to (919, 419)
Screenshot: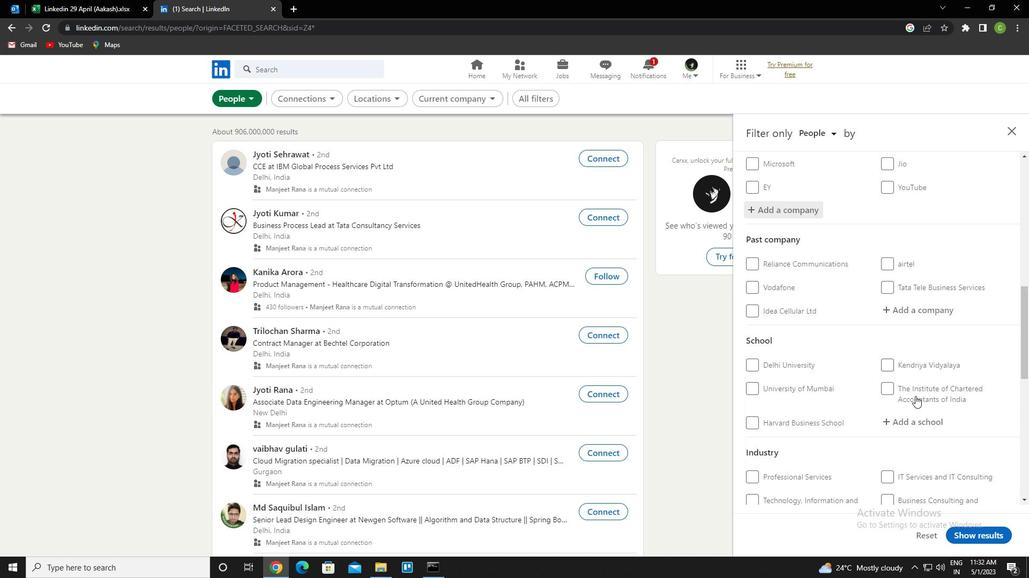 
Action: Mouse pressed left at (919, 419)
Screenshot: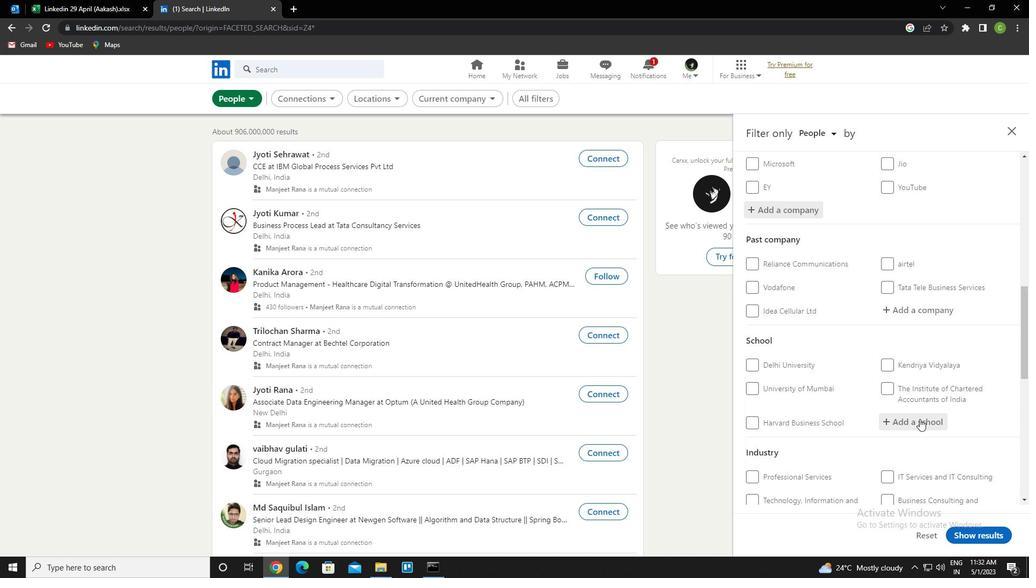 
Action: Key pressed <Key.caps_lock>m<Key.caps_lock>ar<Key.space><Key.caps_lock>b<Key.caps_lock>ase<Key.down><Key.enter>
Screenshot: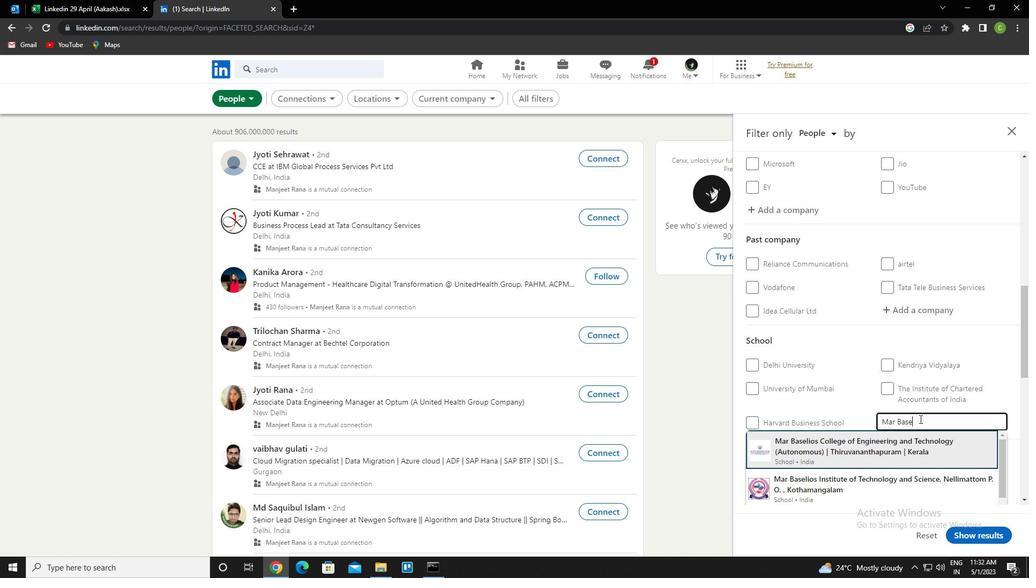 
Action: Mouse scrolled (919, 419) with delta (0, 0)
Screenshot: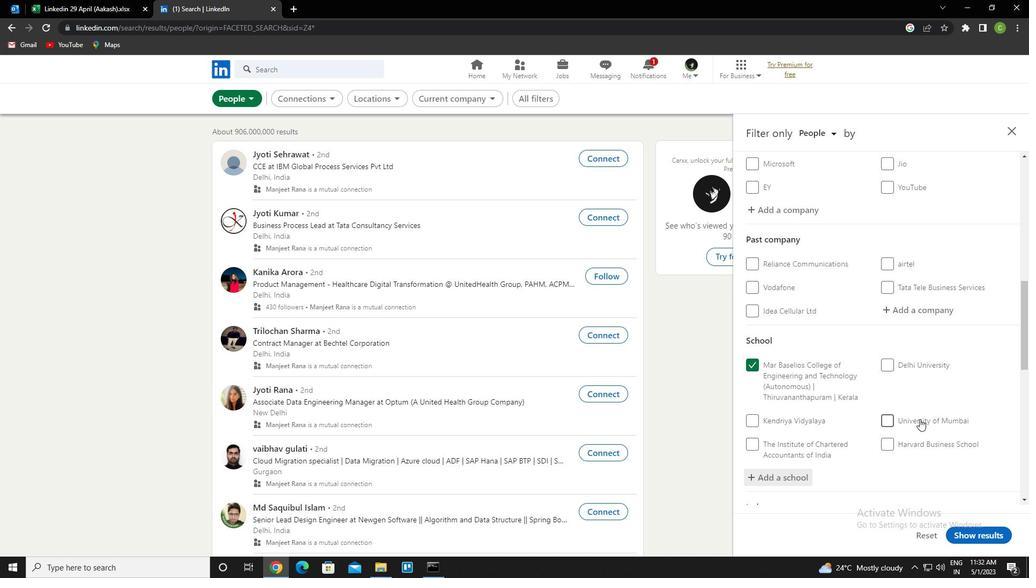 
Action: Mouse scrolled (919, 419) with delta (0, 0)
Screenshot: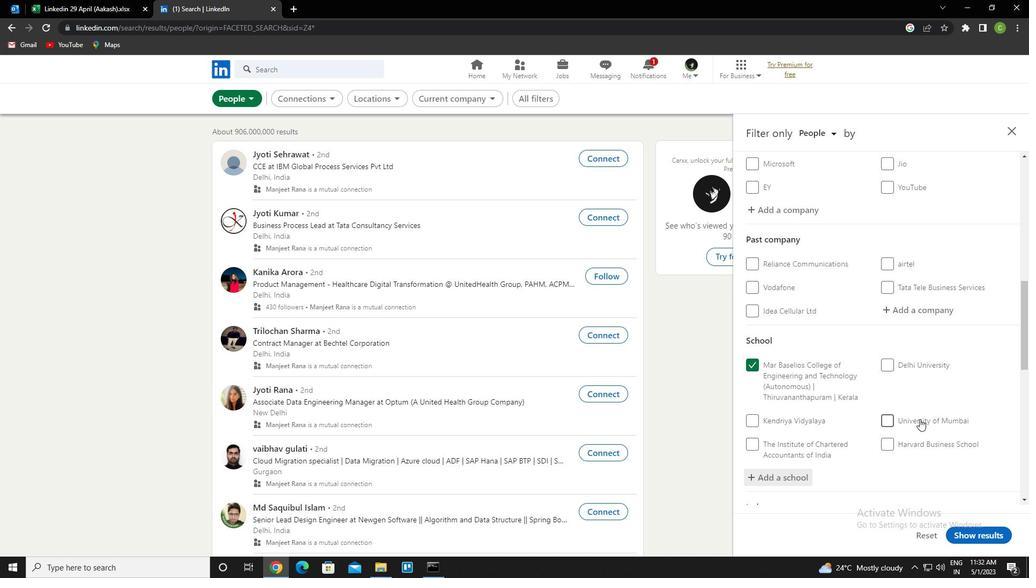 
Action: Mouse scrolled (919, 419) with delta (0, 0)
Screenshot: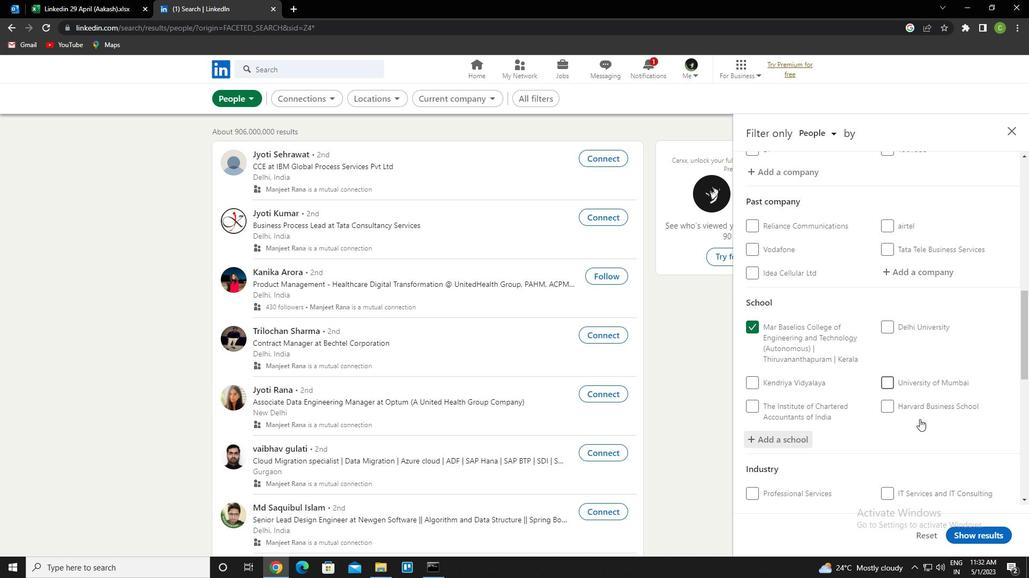 
Action: Mouse scrolled (919, 419) with delta (0, 0)
Screenshot: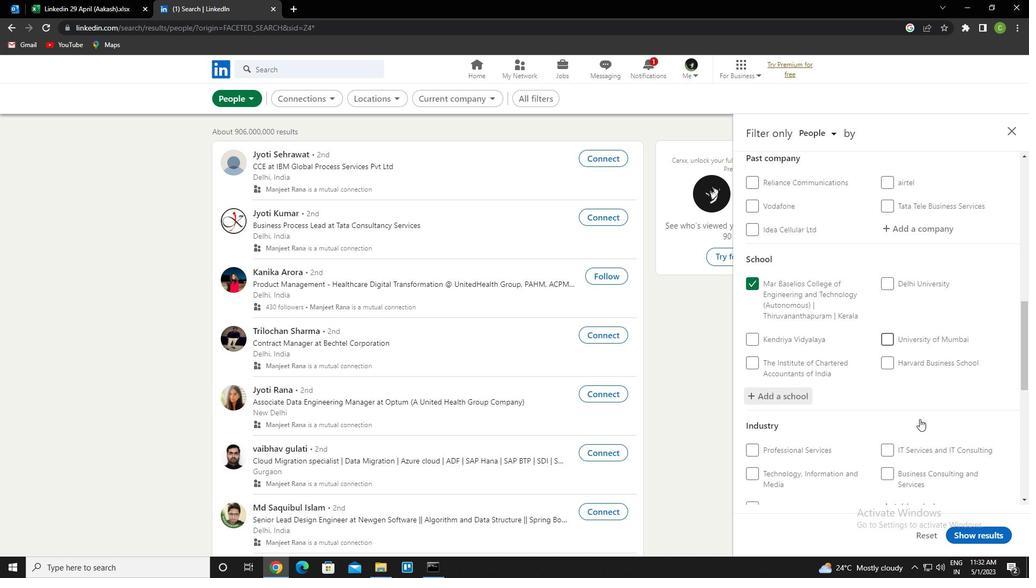
Action: Mouse moved to (906, 373)
Screenshot: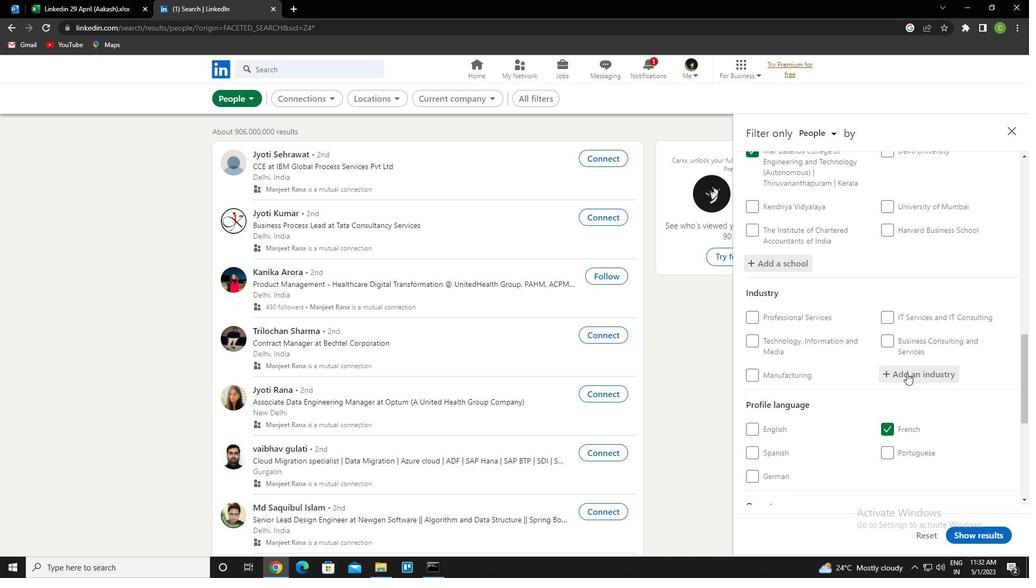 
Action: Mouse pressed left at (906, 373)
Screenshot: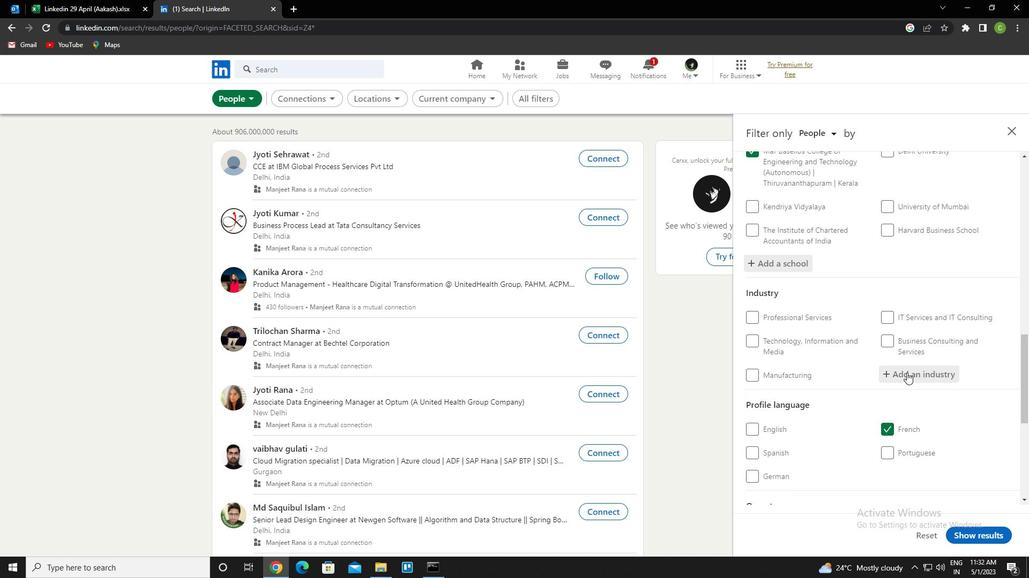 
Action: Key pressed <Key.caps_lock>e<Key.caps_lock>xecutive<Key.down><Key.down><Key.enter>
Screenshot: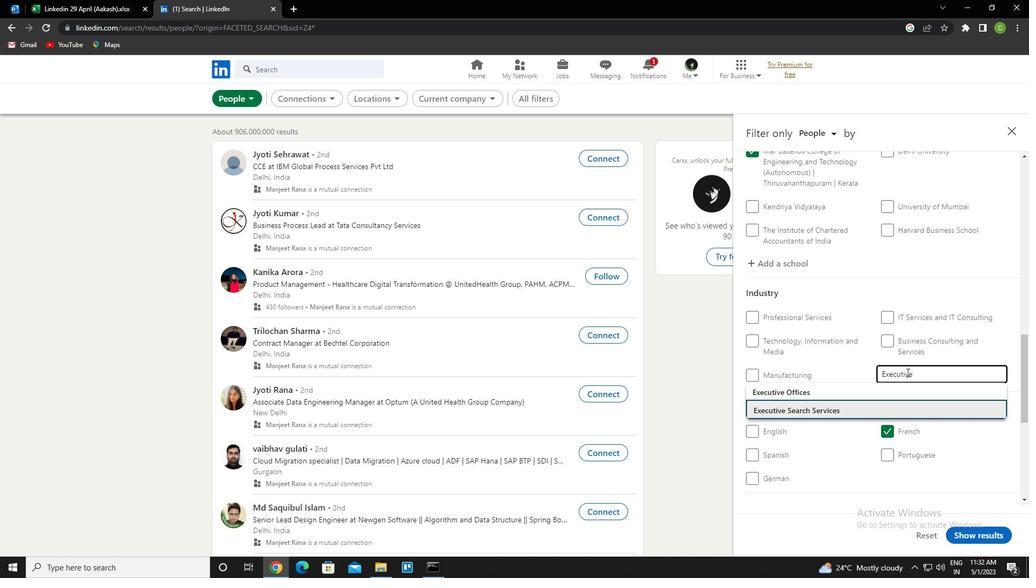 
Action: Mouse scrolled (906, 372) with delta (0, 0)
Screenshot: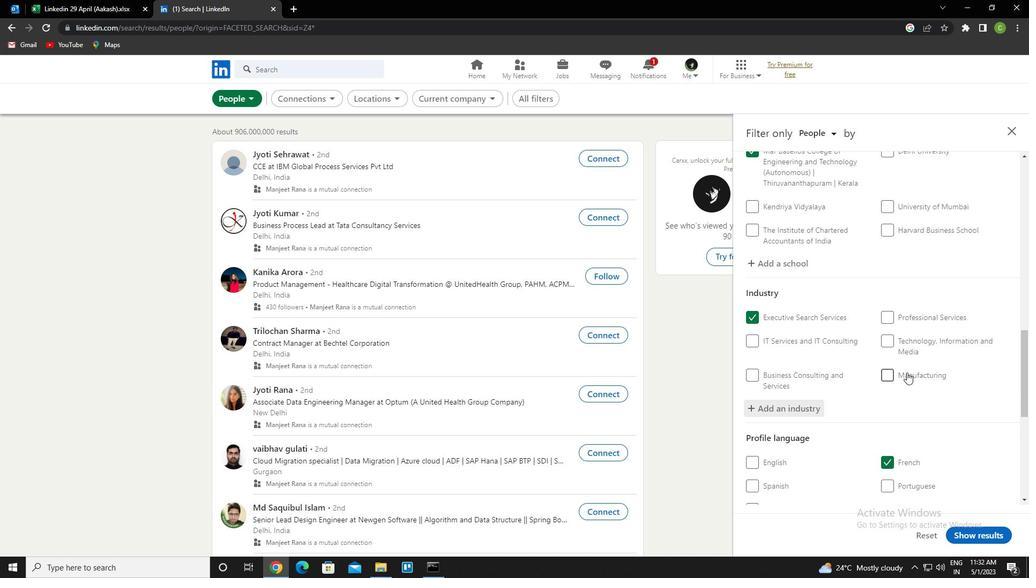
Action: Mouse scrolled (906, 372) with delta (0, 0)
Screenshot: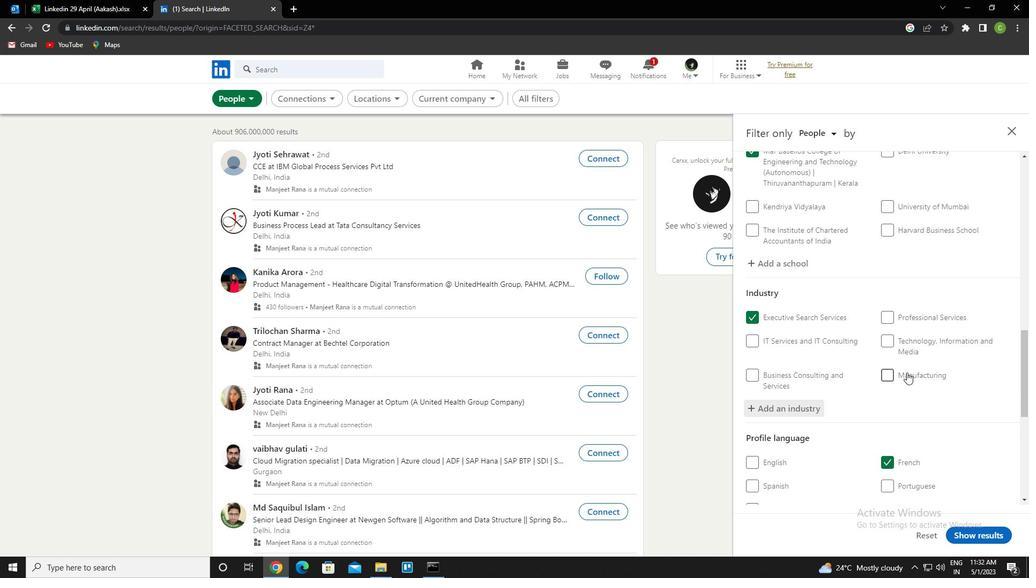 
Action: Mouse scrolled (906, 372) with delta (0, 0)
Screenshot: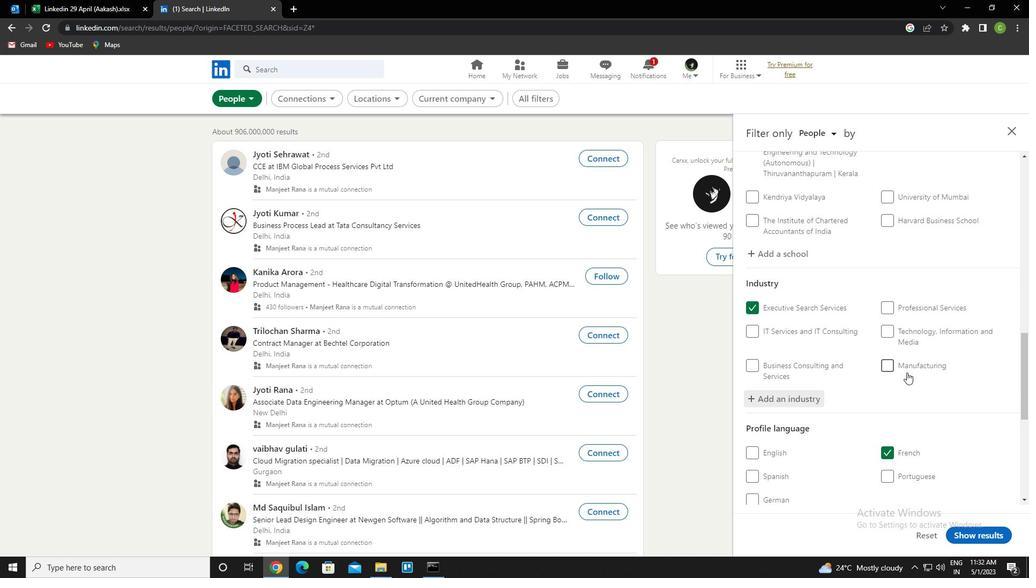 
Action: Mouse scrolled (906, 372) with delta (0, 0)
Screenshot: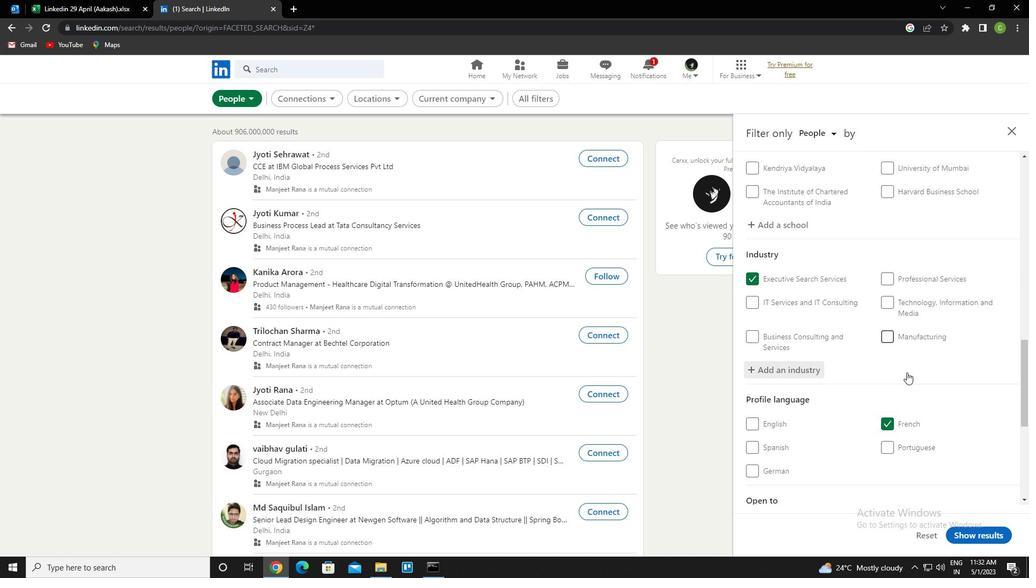 
Action: Mouse scrolled (906, 372) with delta (0, 0)
Screenshot: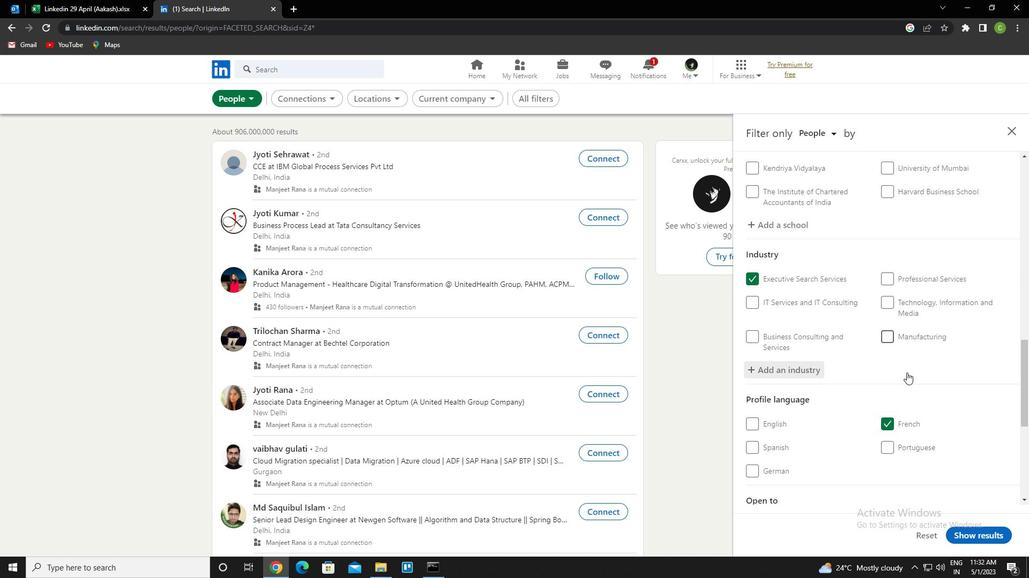 
Action: Mouse scrolled (906, 372) with delta (0, 0)
Screenshot: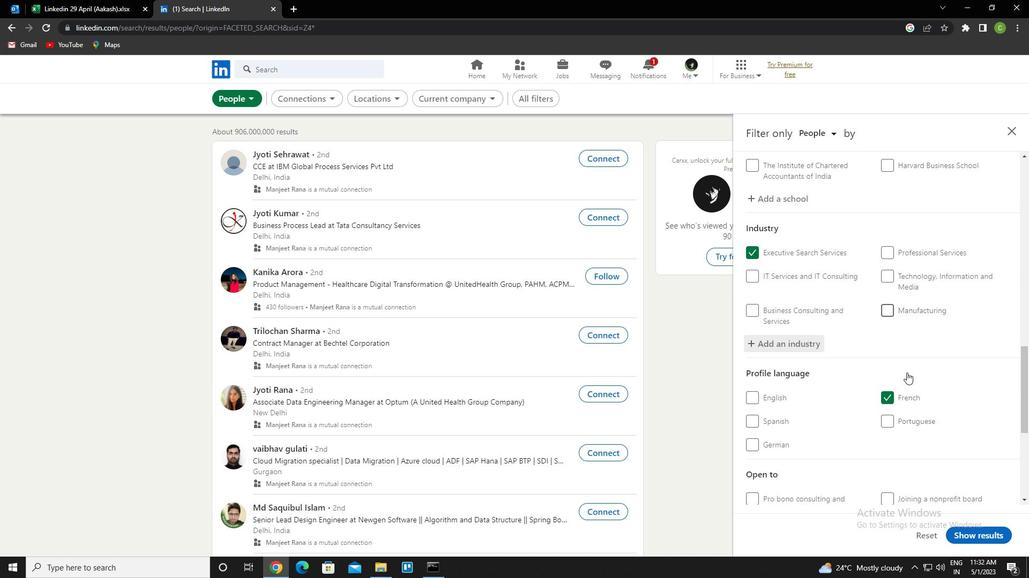 
Action: Mouse scrolled (906, 372) with delta (0, 0)
Screenshot: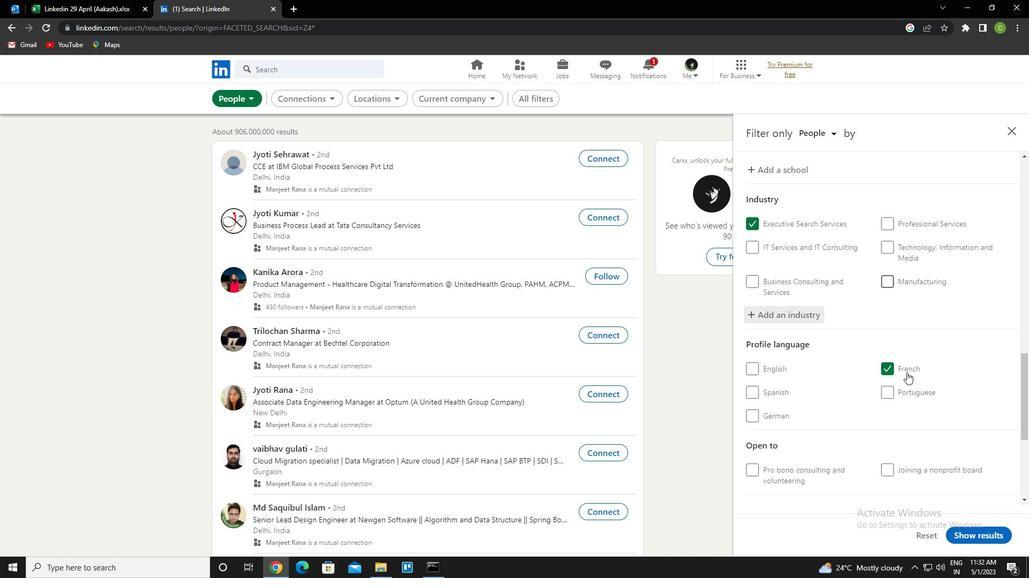 
Action: Mouse moved to (902, 360)
Screenshot: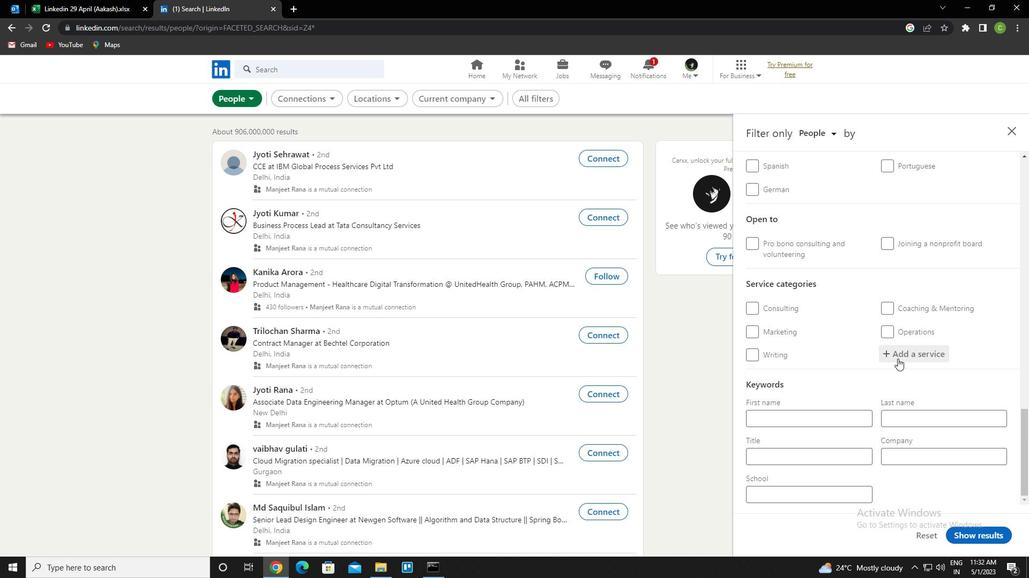
Action: Mouse pressed left at (902, 360)
Screenshot: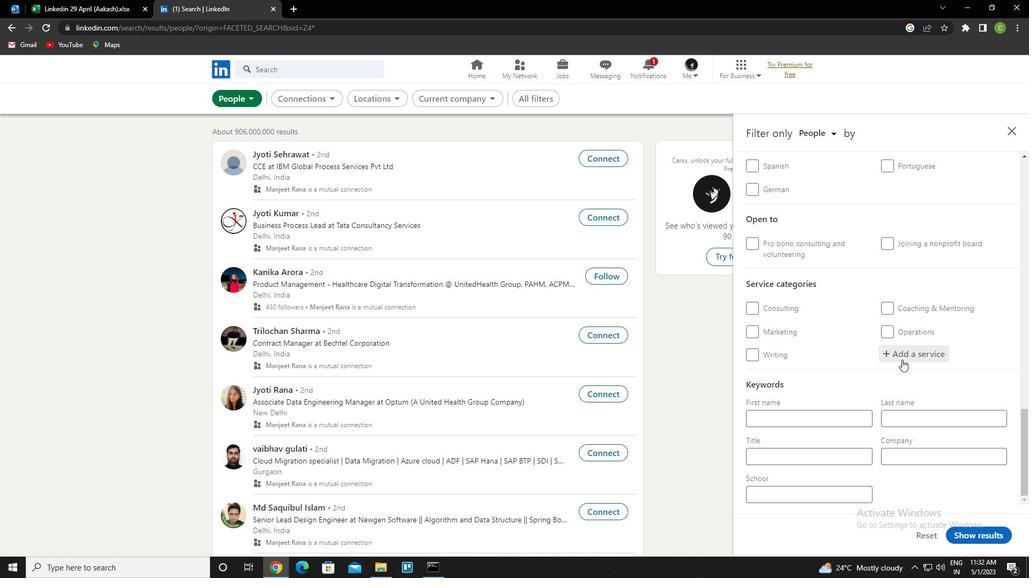 
Action: Key pressed <Key.caps_lock>s<Key.caps_lock>oftware<Key.space><Key.caps_lock>t<Key.caps_lock>est<Key.down><Key.enter>
Screenshot: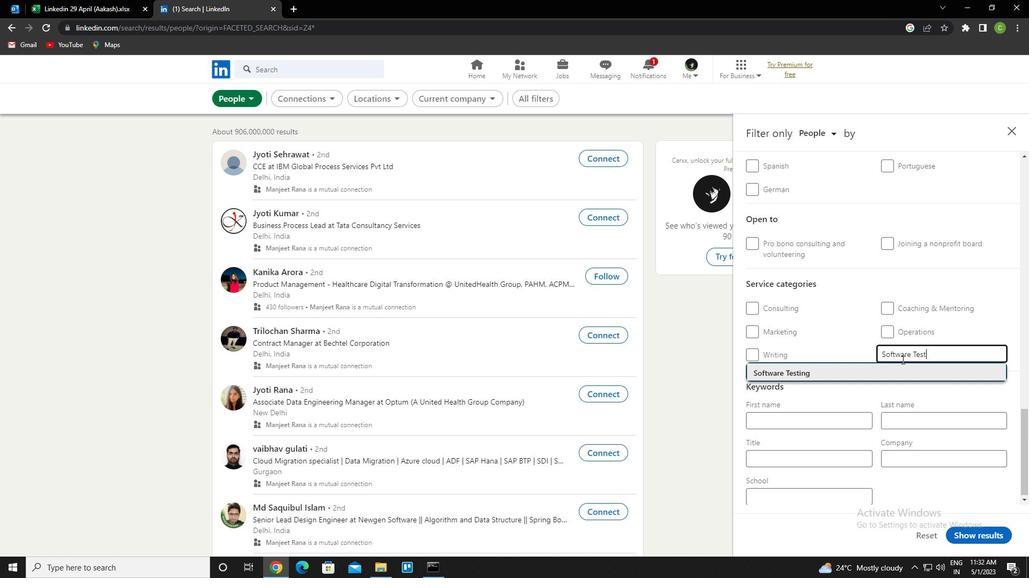 
Action: Mouse scrolled (902, 359) with delta (0, 0)
Screenshot: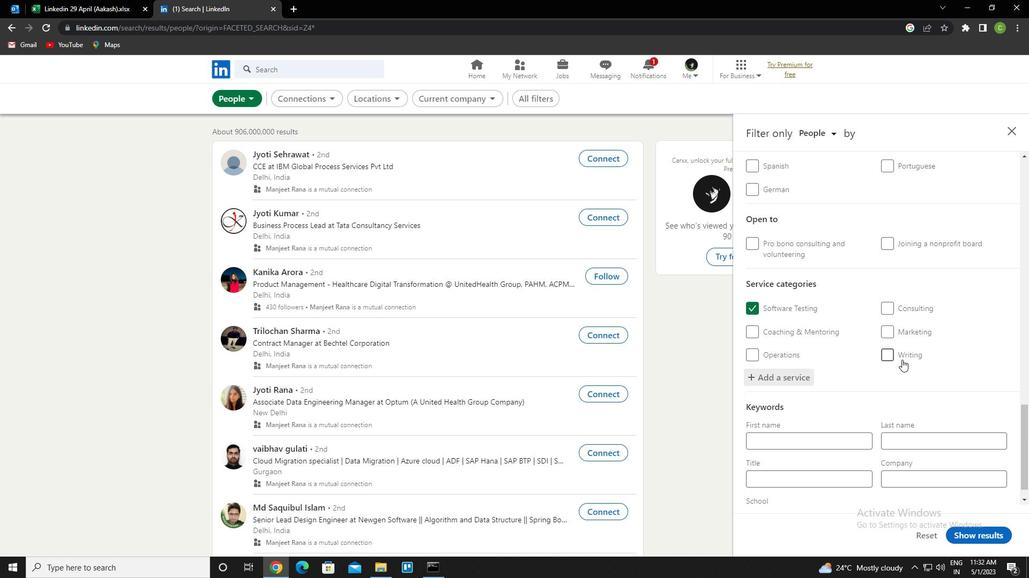
Action: Mouse scrolled (902, 359) with delta (0, 0)
Screenshot: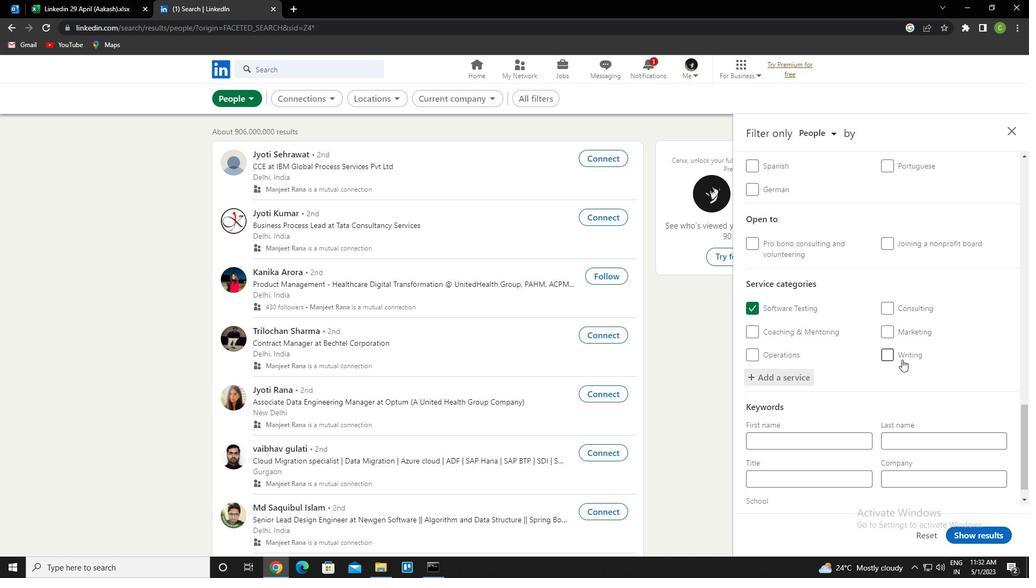 
Action: Mouse scrolled (902, 359) with delta (0, 0)
Screenshot: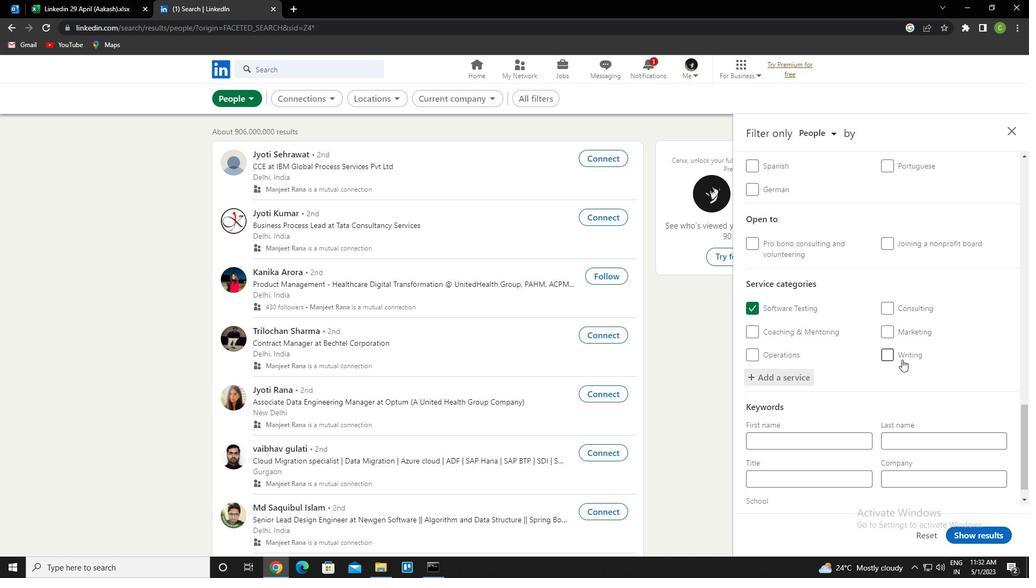 
Action: Mouse scrolled (902, 359) with delta (0, 0)
Screenshot: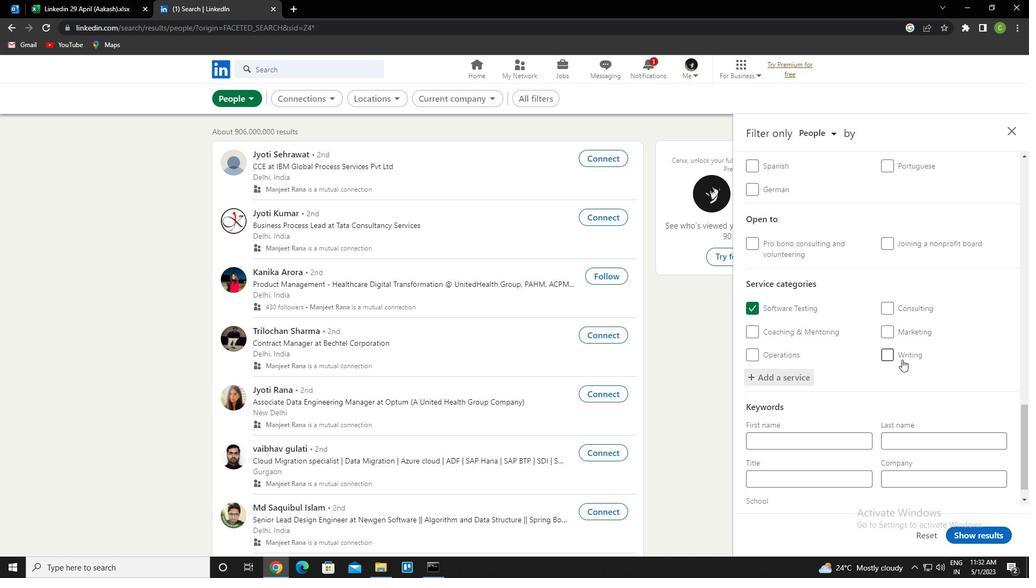 
Action: Mouse scrolled (902, 359) with delta (0, 0)
Screenshot: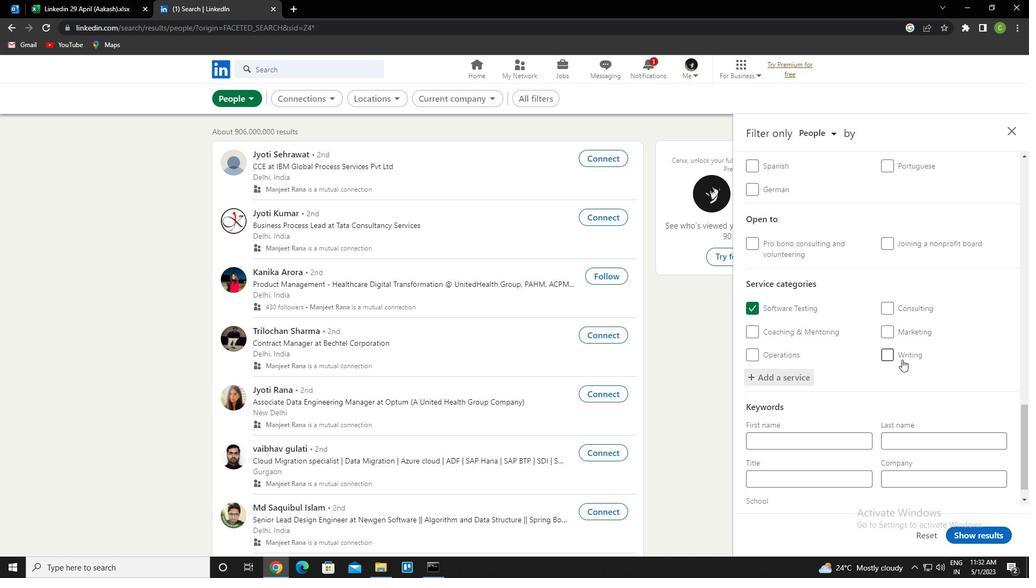 
Action: Mouse scrolled (902, 359) with delta (0, 0)
Screenshot: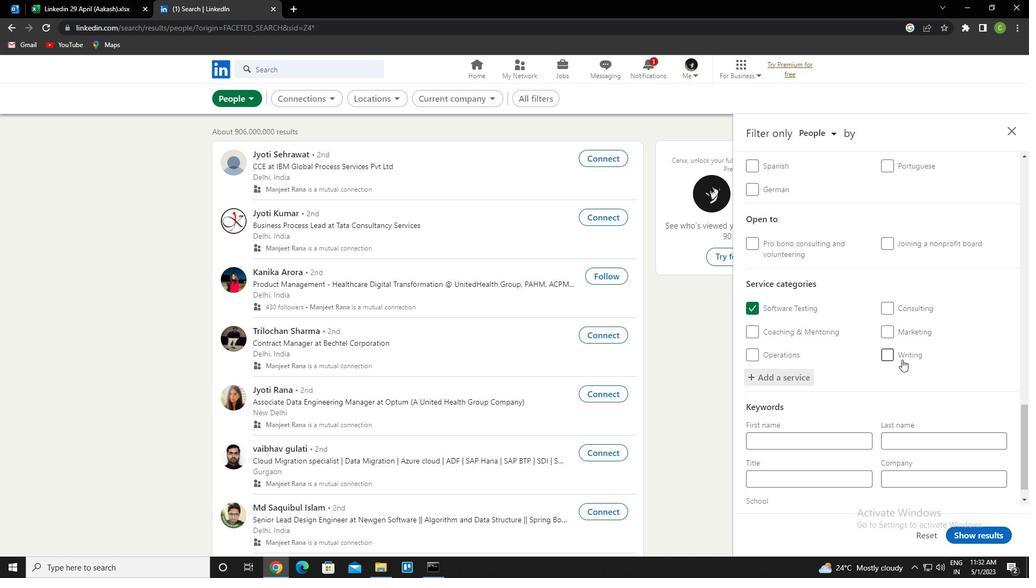 
Action: Mouse scrolled (902, 359) with delta (0, 0)
Screenshot: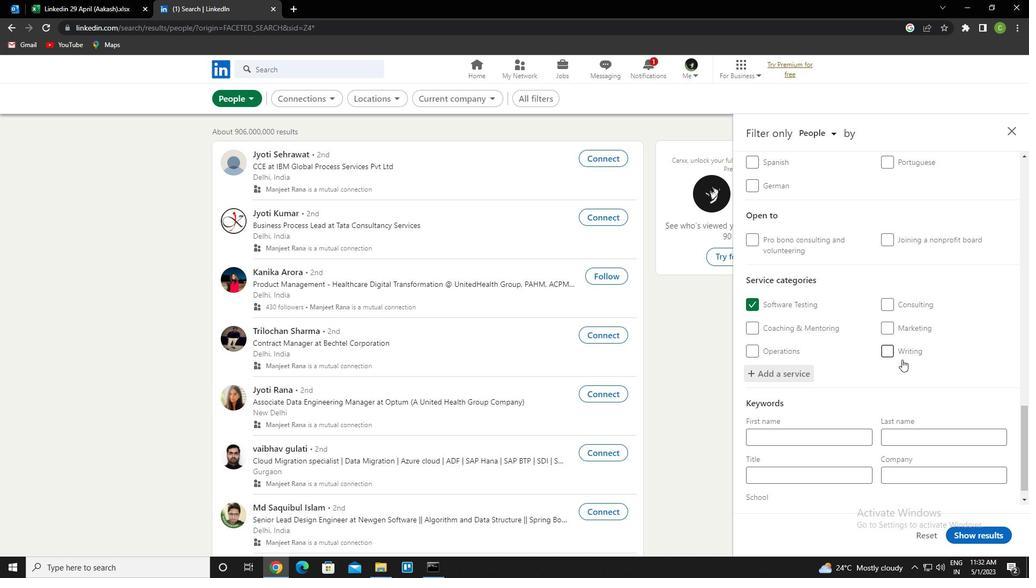 
Action: Mouse scrolled (902, 359) with delta (0, 0)
Screenshot: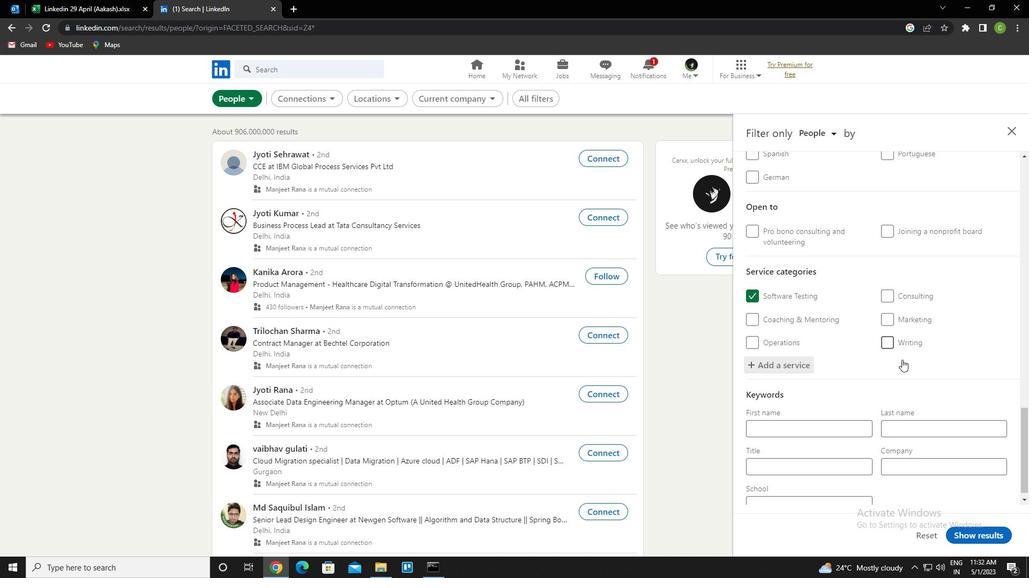 
Action: Mouse scrolled (902, 359) with delta (0, 0)
Screenshot: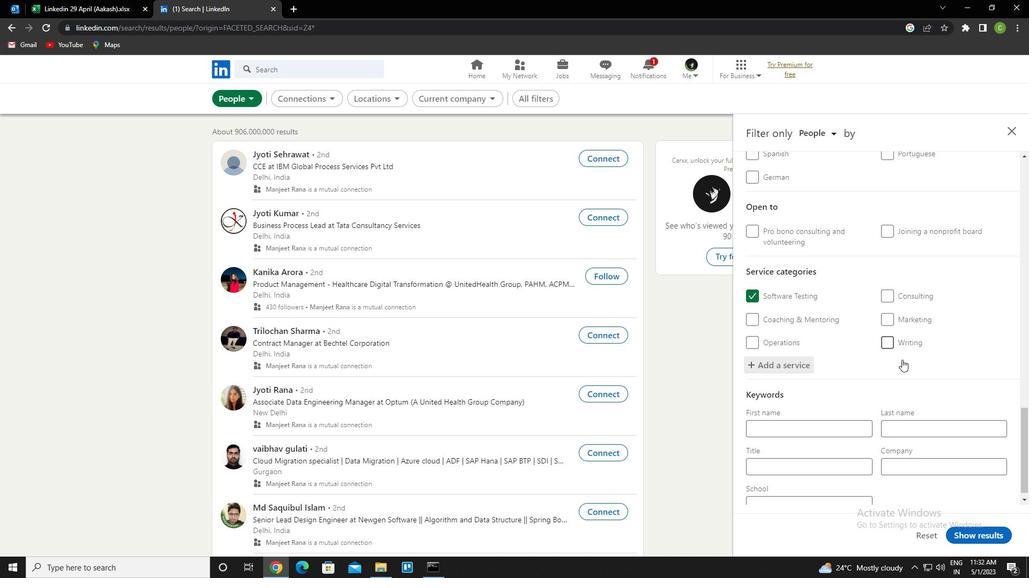 
Action: Mouse scrolled (902, 359) with delta (0, 0)
Screenshot: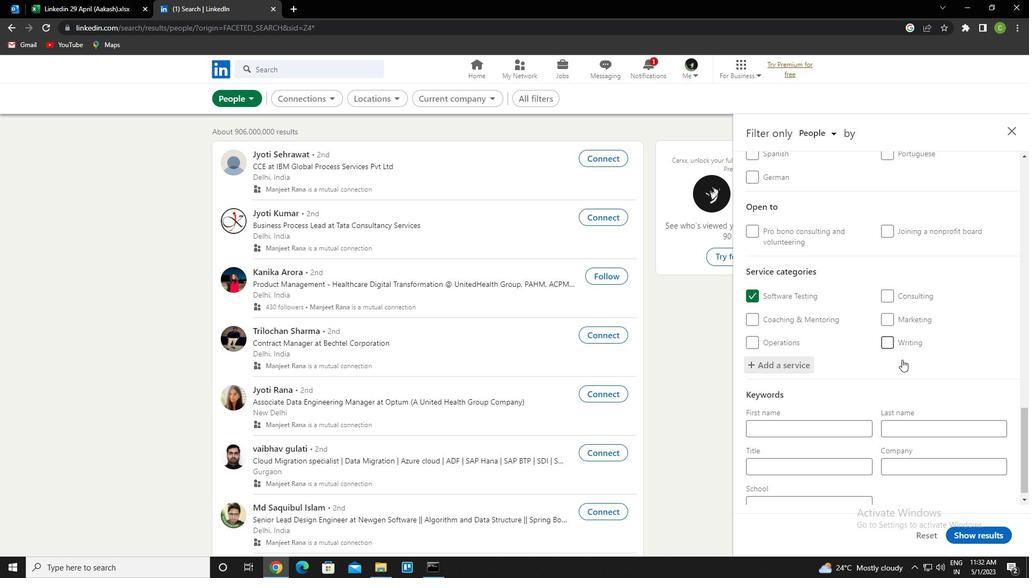 
Action: Mouse scrolled (902, 359) with delta (0, 0)
Screenshot: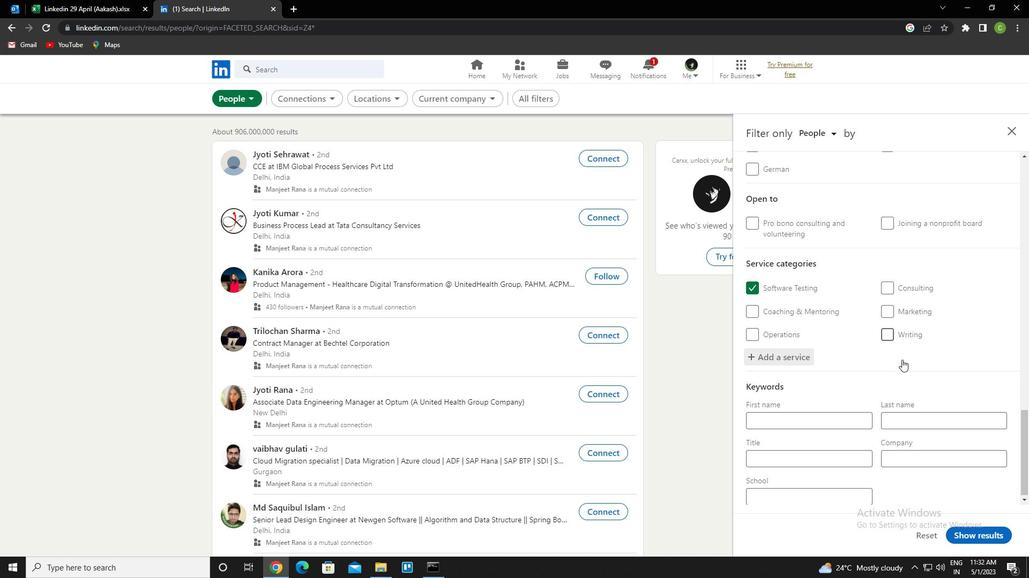 
Action: Mouse moved to (788, 459)
Screenshot: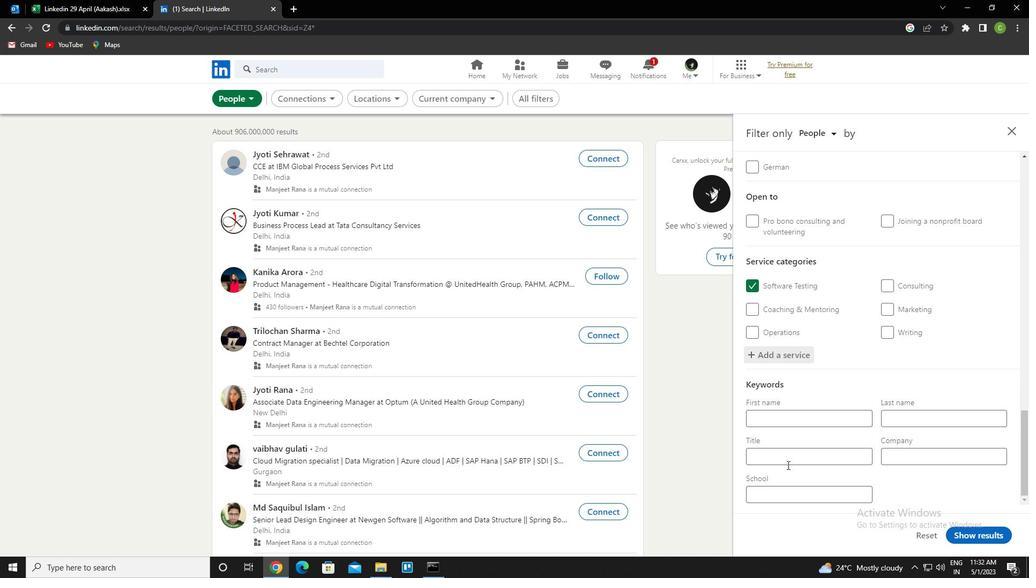 
Action: Mouse pressed left at (788, 459)
Screenshot: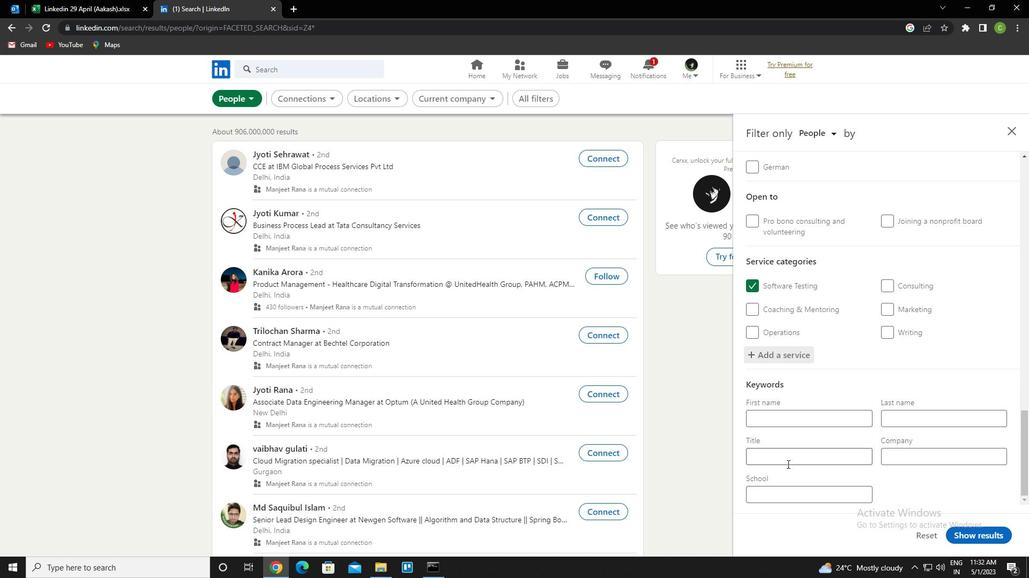 
Action: Key pressed <Key.caps_lock>c<Key.caps_lock>all<Key.space><Key.caps_lock>c<Key.caps_lock>entre<Key.space><Key.caps_lock>r<Key.caps_lock>epresentative
Screenshot: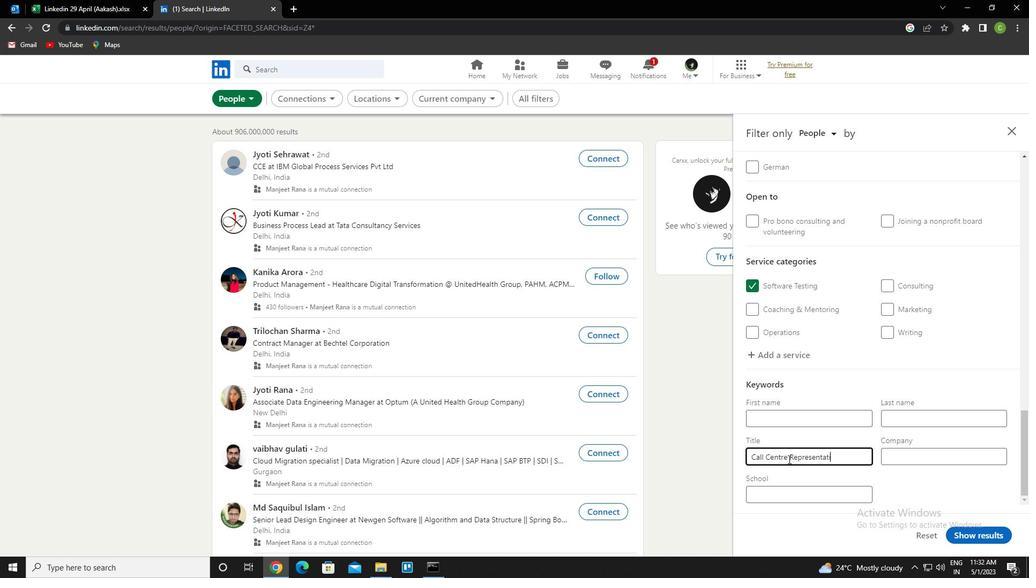 
Action: Mouse moved to (998, 534)
Screenshot: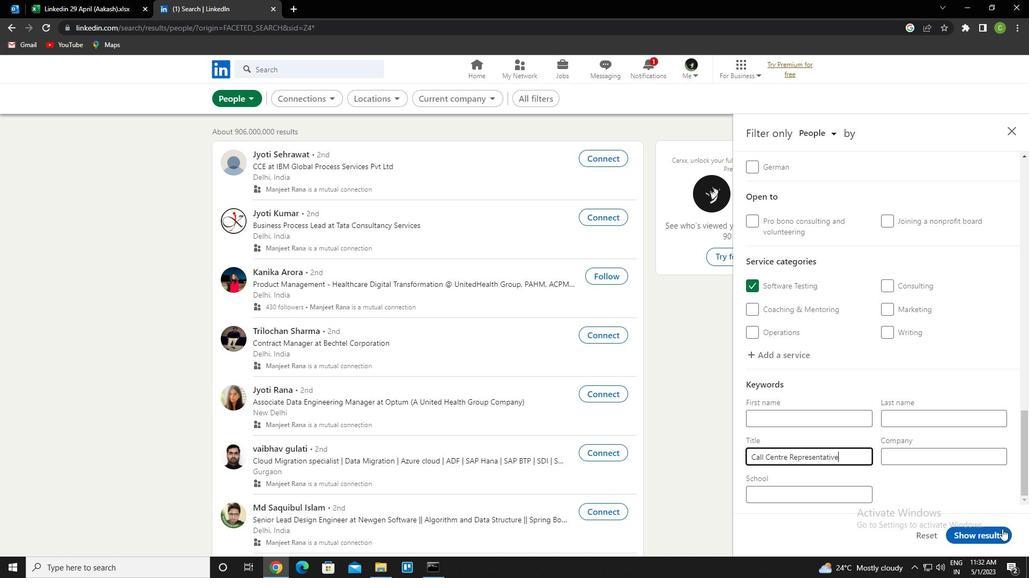 
Action: Mouse pressed left at (998, 534)
Screenshot: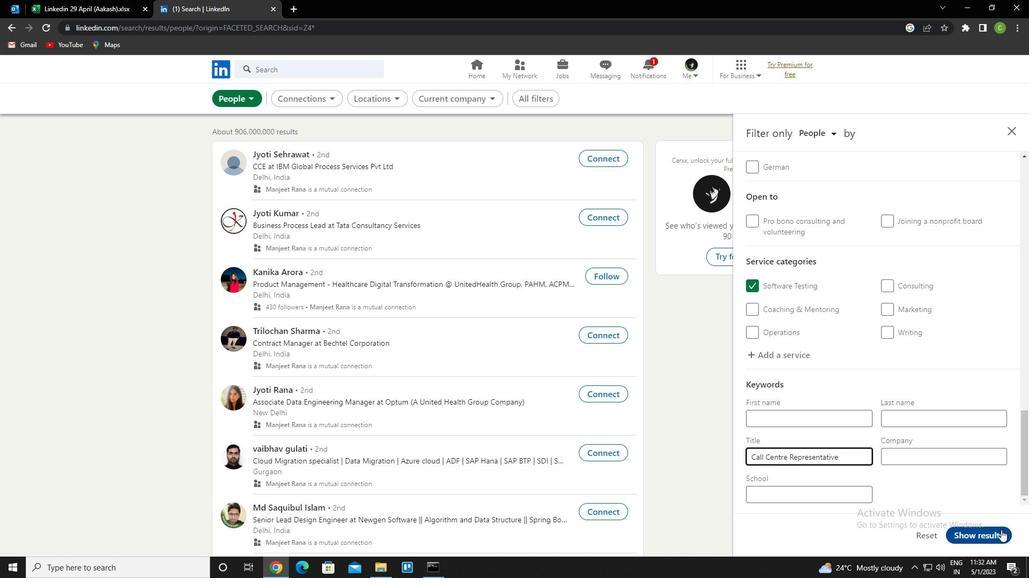 
Action: Mouse moved to (672, 413)
Screenshot: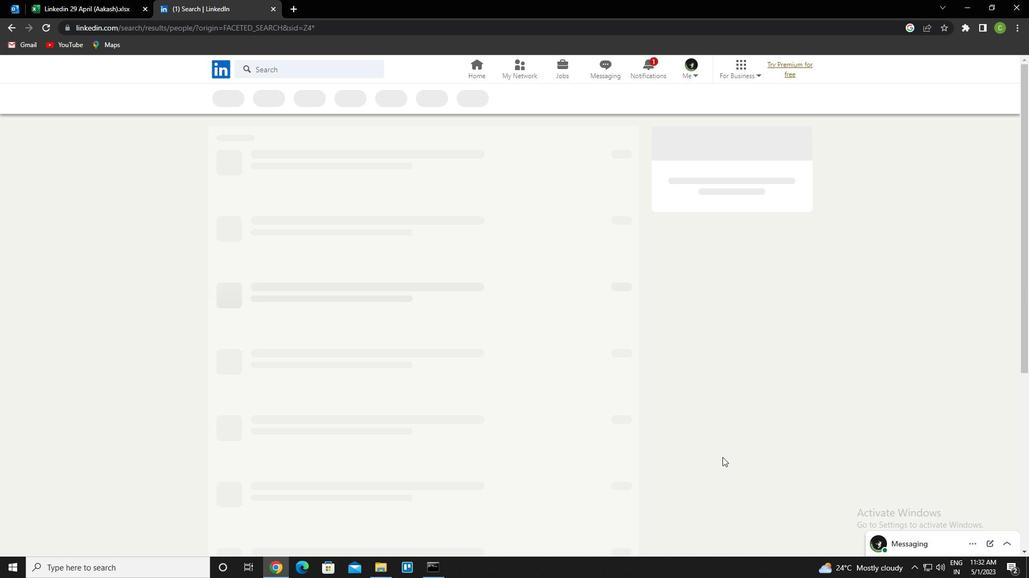 
